 Task: Find connections with filter location Märkisches Viertel with filter topic #Bestadvicewith filter profile language German with filter current company InMobi with filter school Surendranath College with filter industry Landscaping Services with filter service category Print Design with filter keywords title Teaching Assistant
Action: Mouse moved to (547, 52)
Screenshot: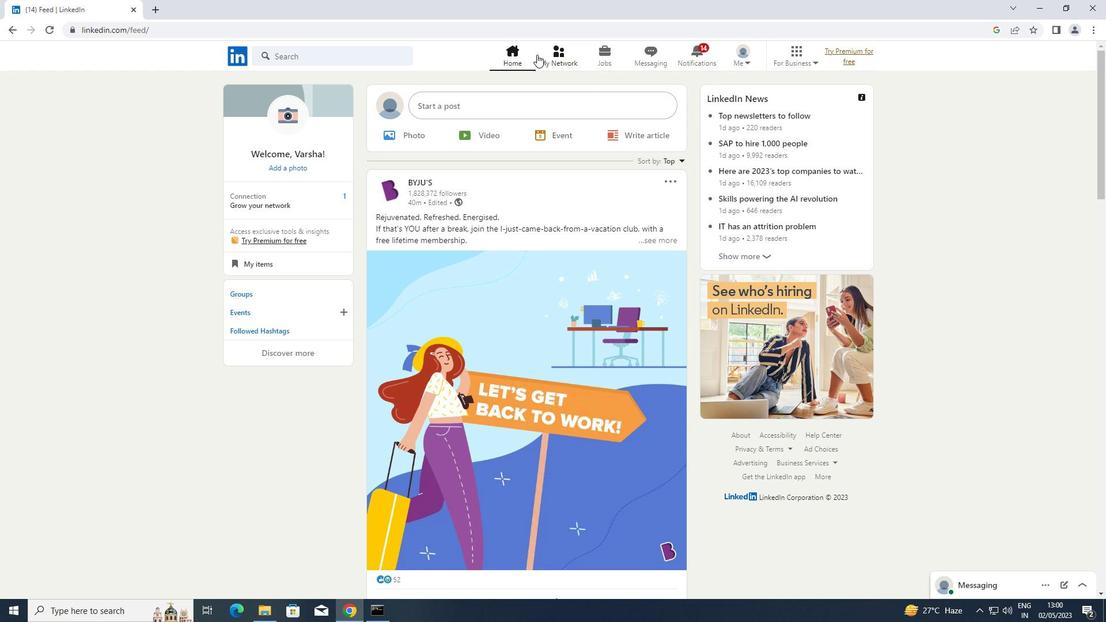 
Action: Mouse pressed left at (547, 52)
Screenshot: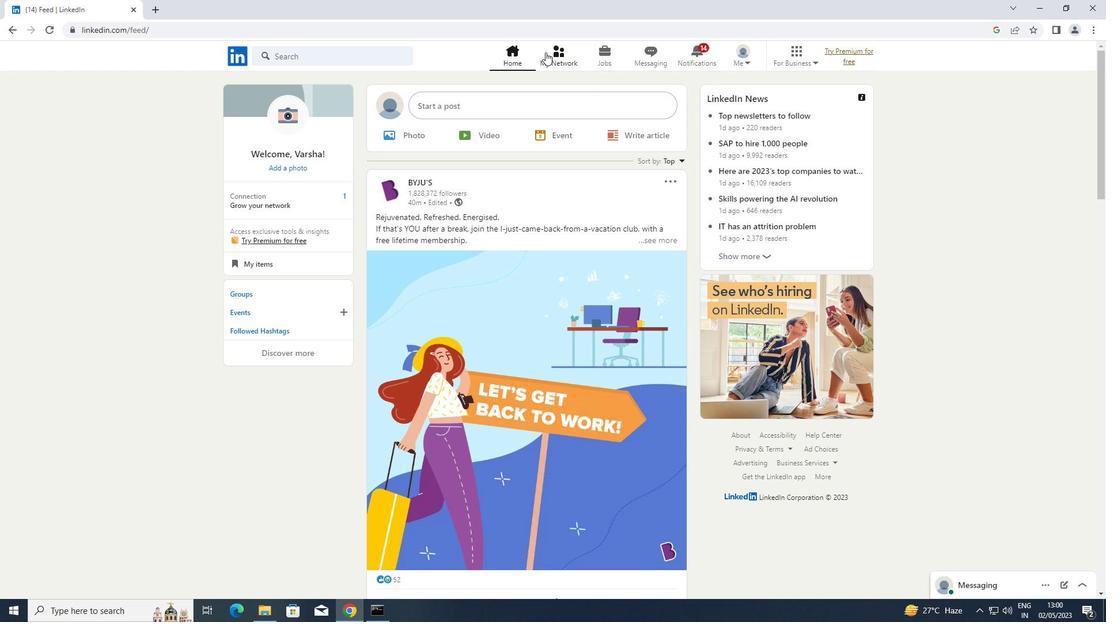 
Action: Mouse moved to (294, 123)
Screenshot: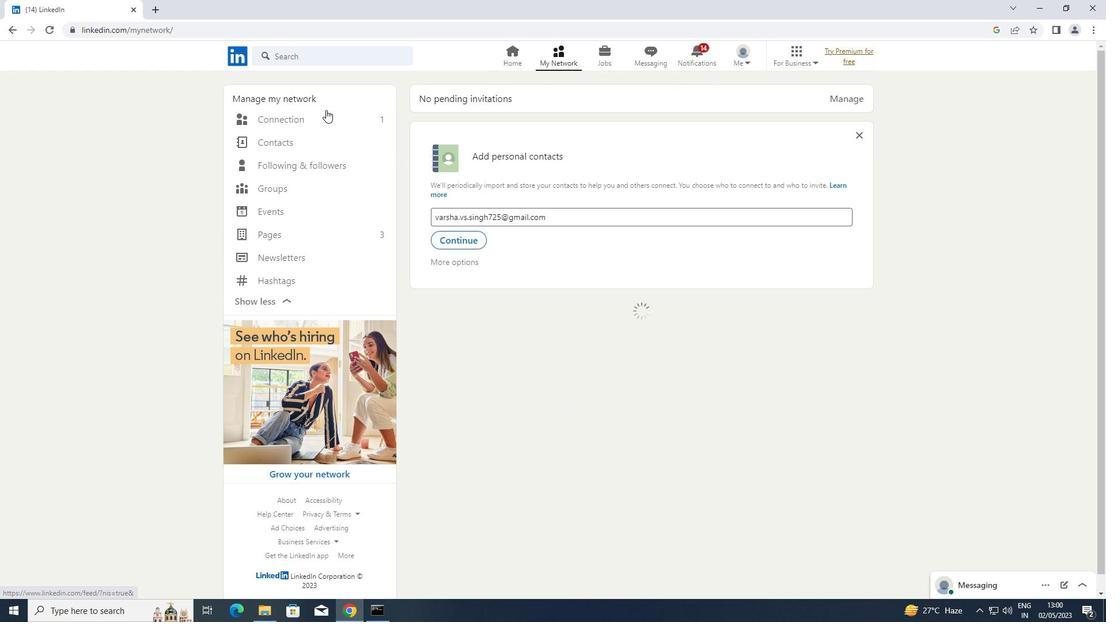 
Action: Mouse pressed left at (294, 123)
Screenshot: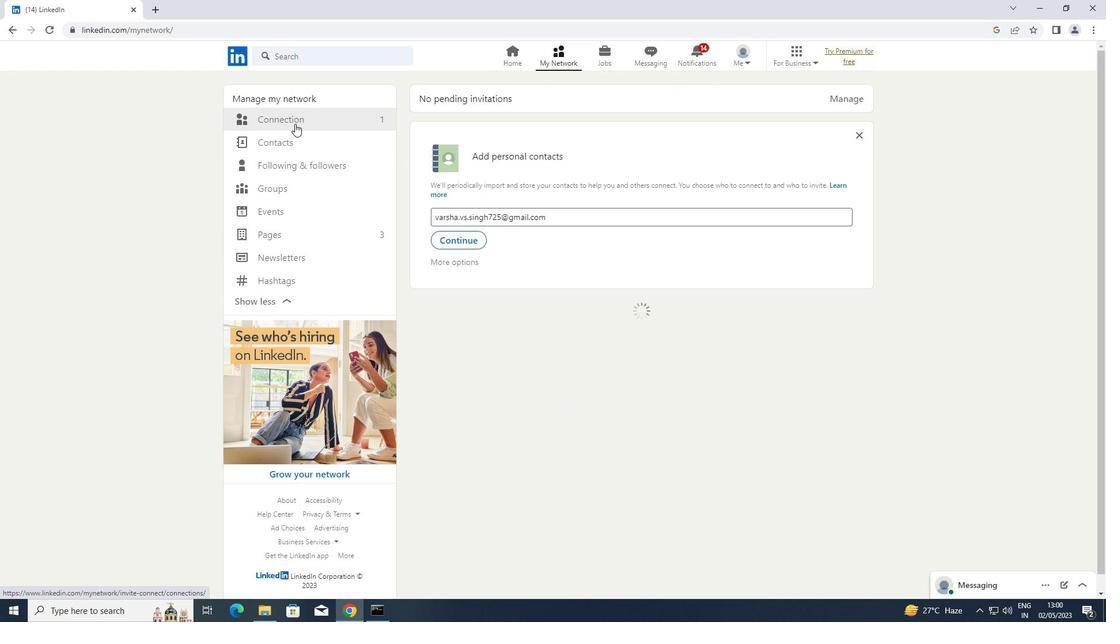 
Action: Mouse moved to (617, 111)
Screenshot: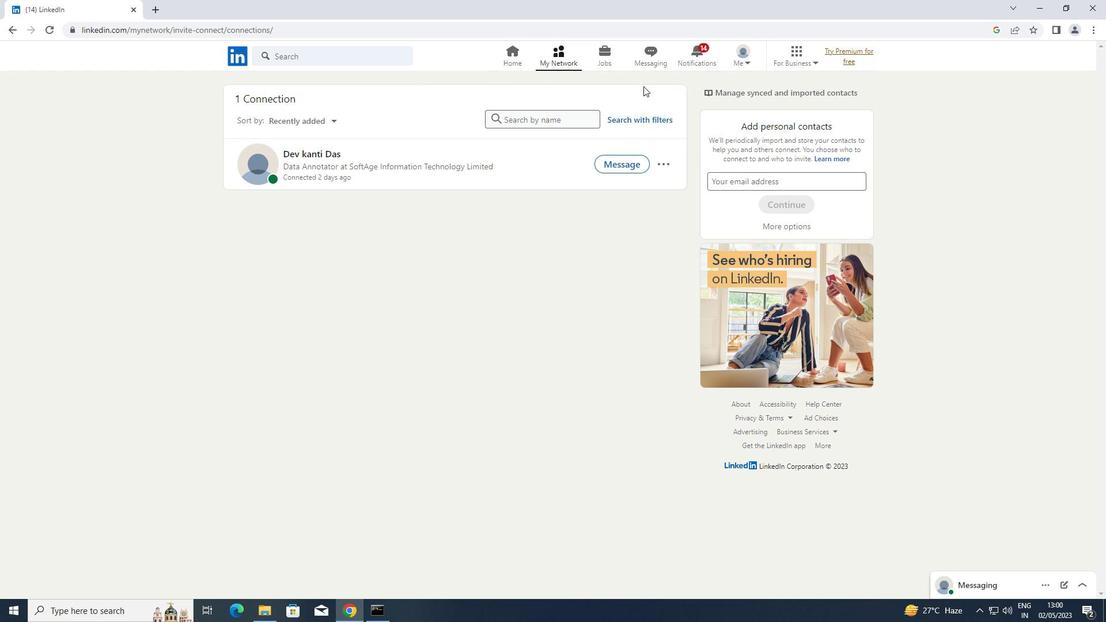 
Action: Mouse pressed left at (617, 111)
Screenshot: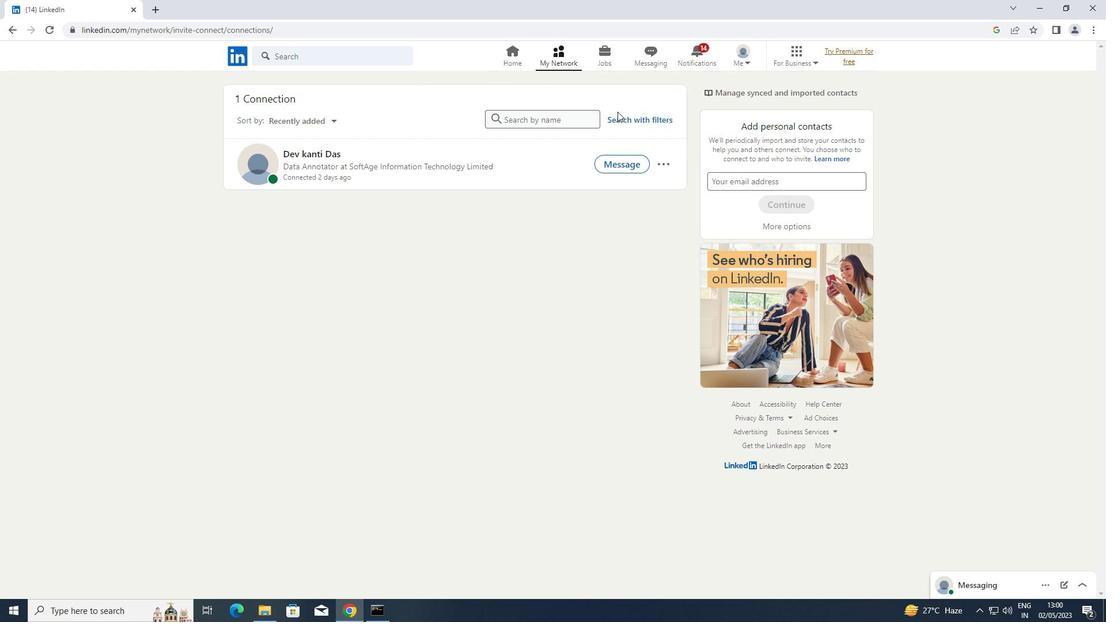
Action: Mouse moved to (620, 119)
Screenshot: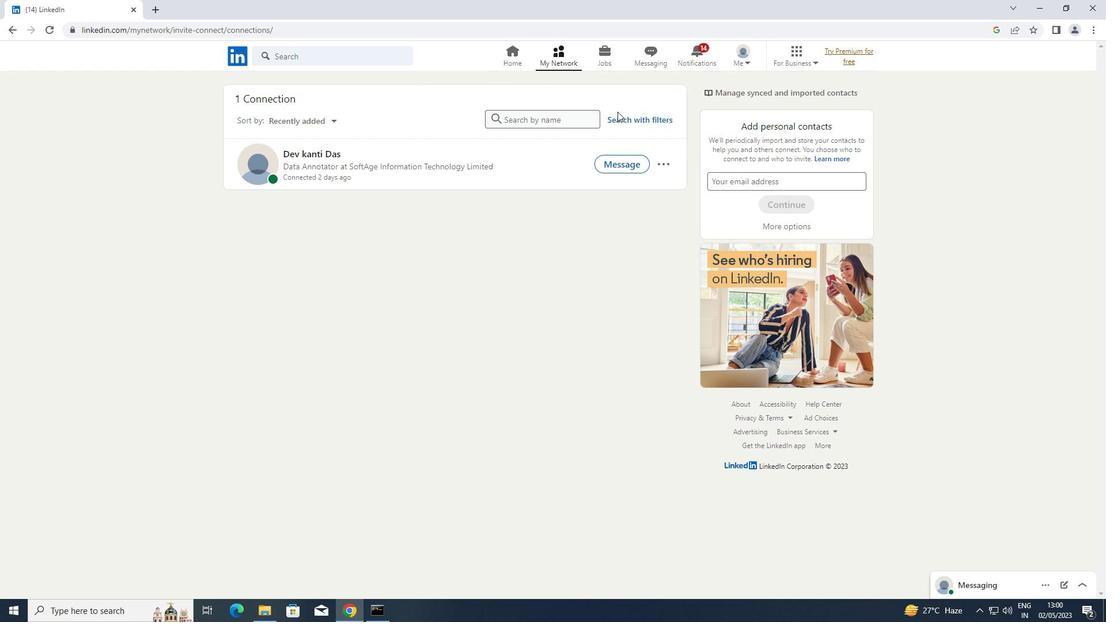 
Action: Mouse pressed left at (620, 119)
Screenshot: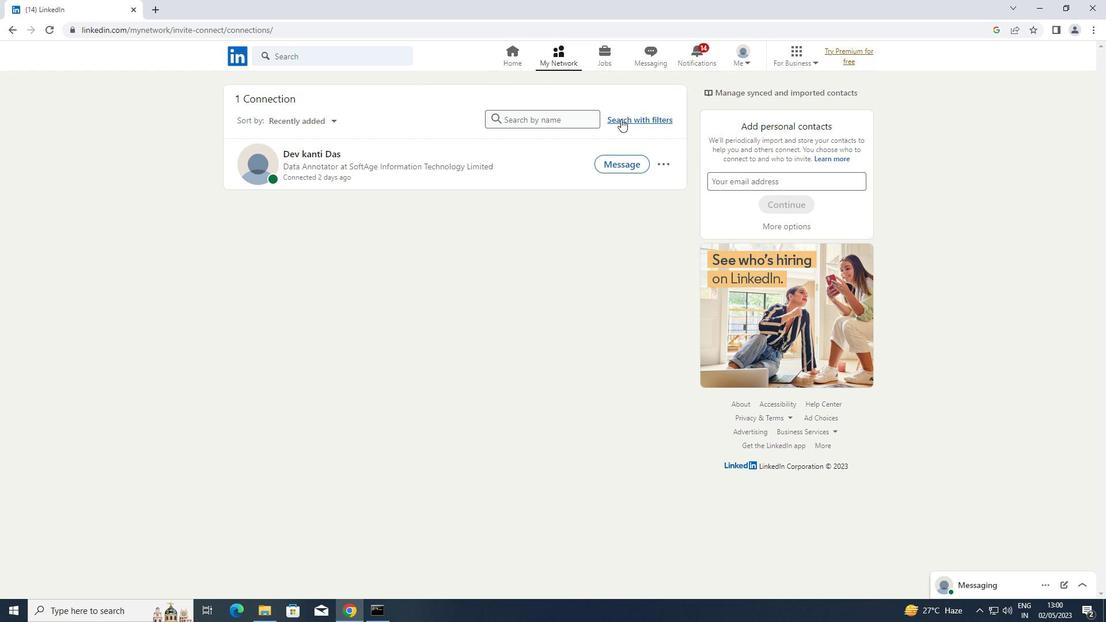 
Action: Mouse moved to (581, 85)
Screenshot: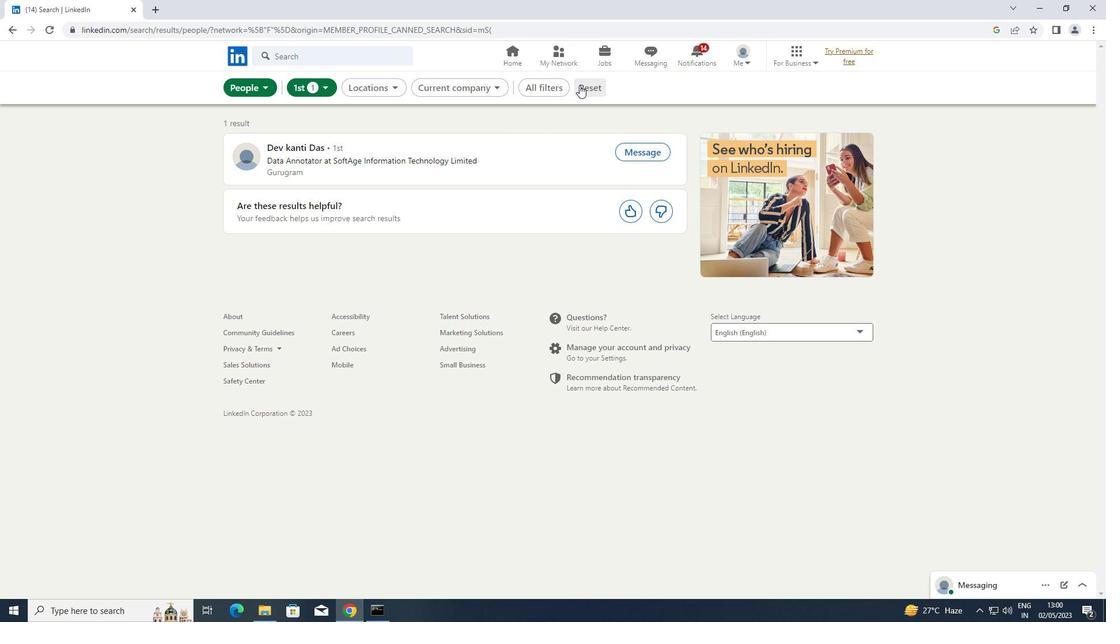 
Action: Mouse pressed left at (581, 85)
Screenshot: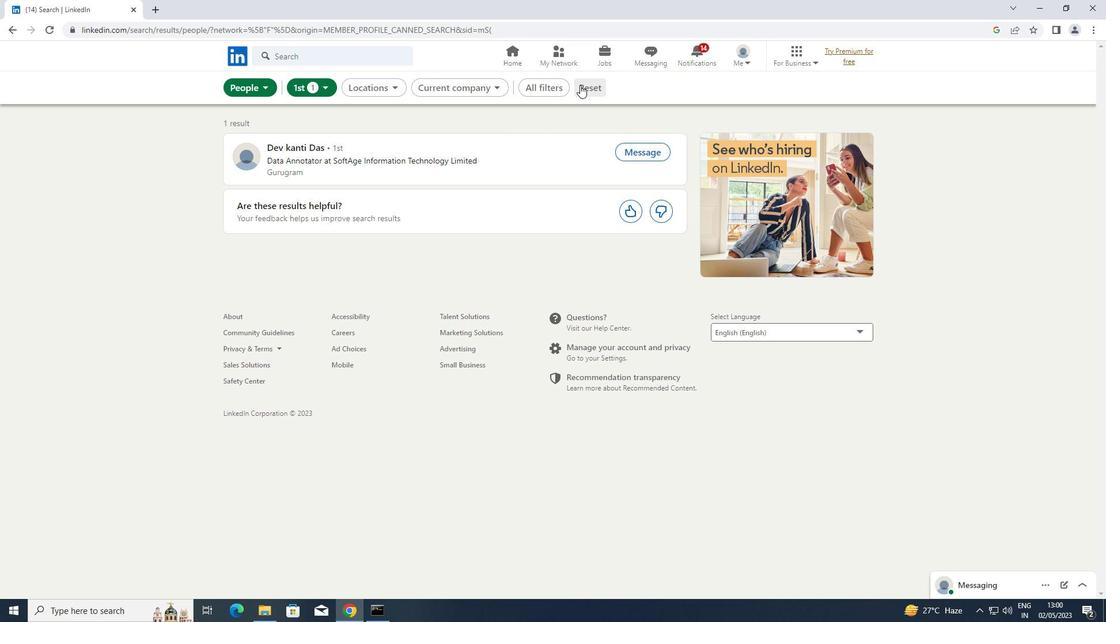 
Action: Mouse moved to (576, 86)
Screenshot: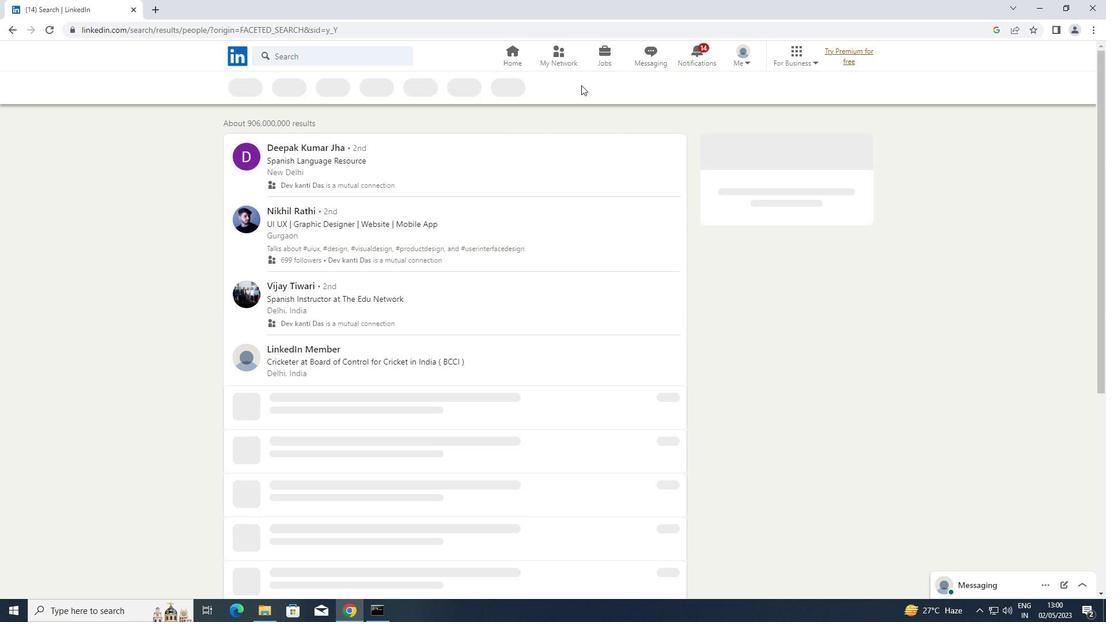 
Action: Mouse pressed left at (576, 86)
Screenshot: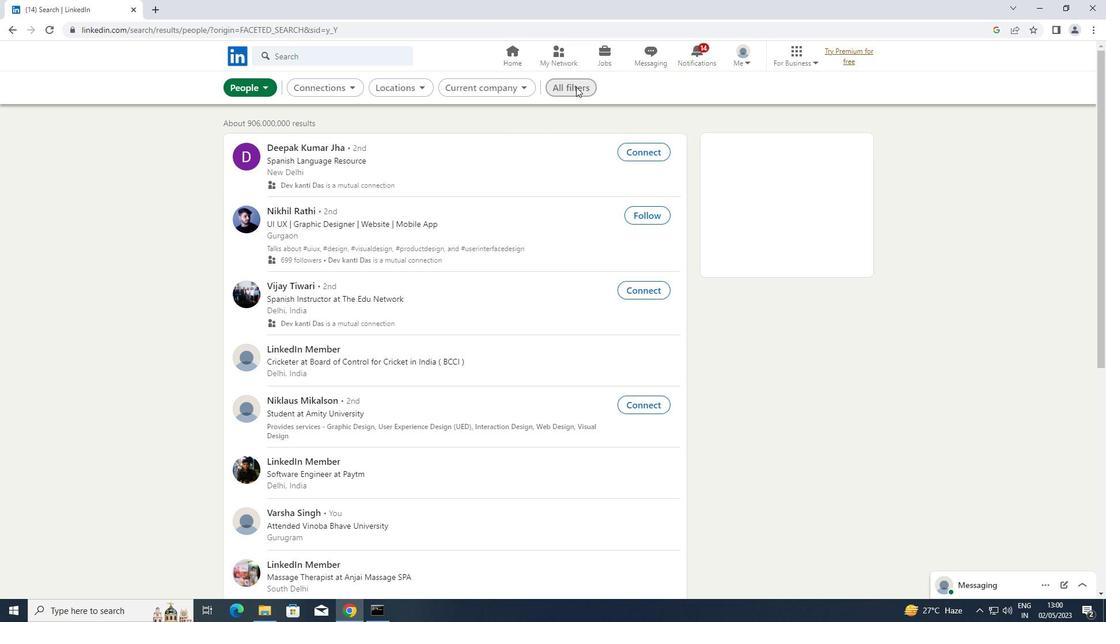 
Action: Mouse moved to (803, 192)
Screenshot: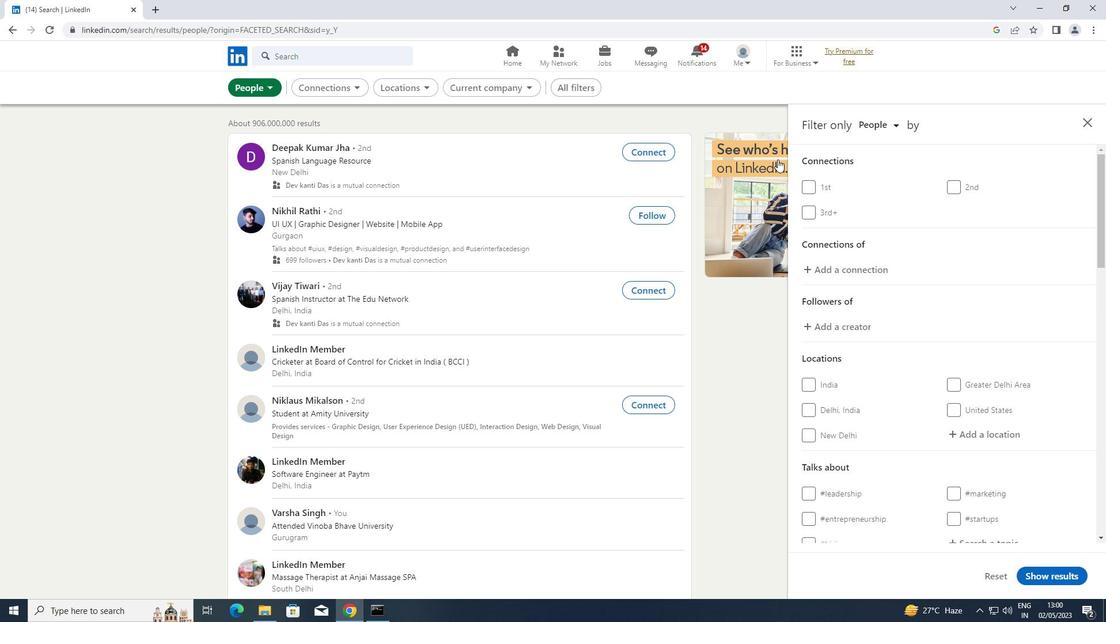
Action: Mouse scrolled (803, 192) with delta (0, 0)
Screenshot: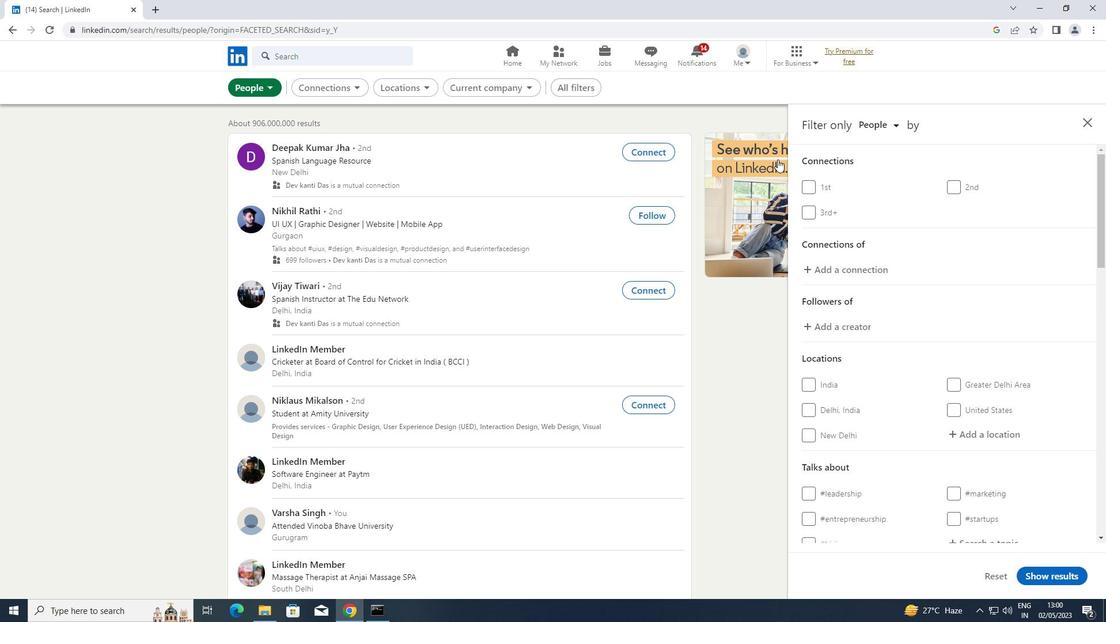 
Action: Mouse moved to (807, 200)
Screenshot: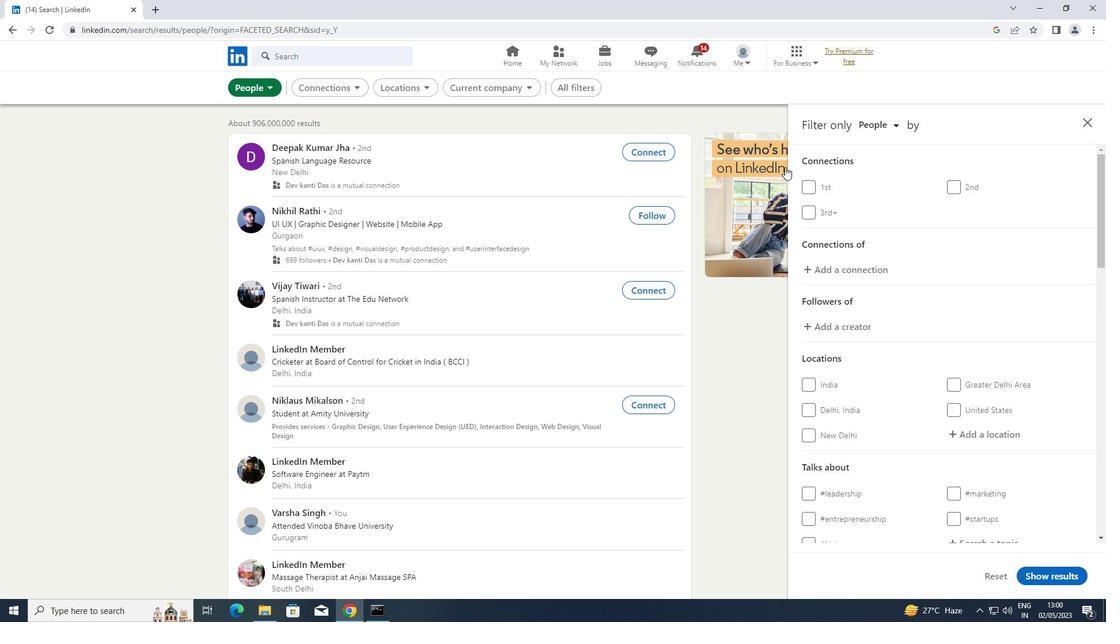 
Action: Mouse scrolled (807, 199) with delta (0, 0)
Screenshot: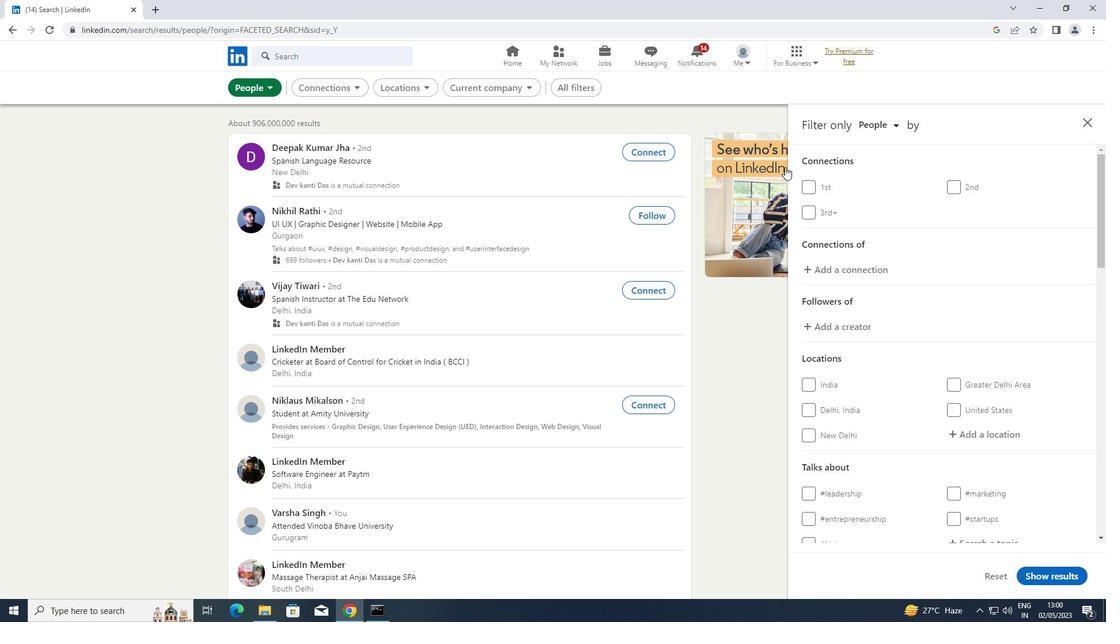 
Action: Mouse scrolled (807, 199) with delta (0, 0)
Screenshot: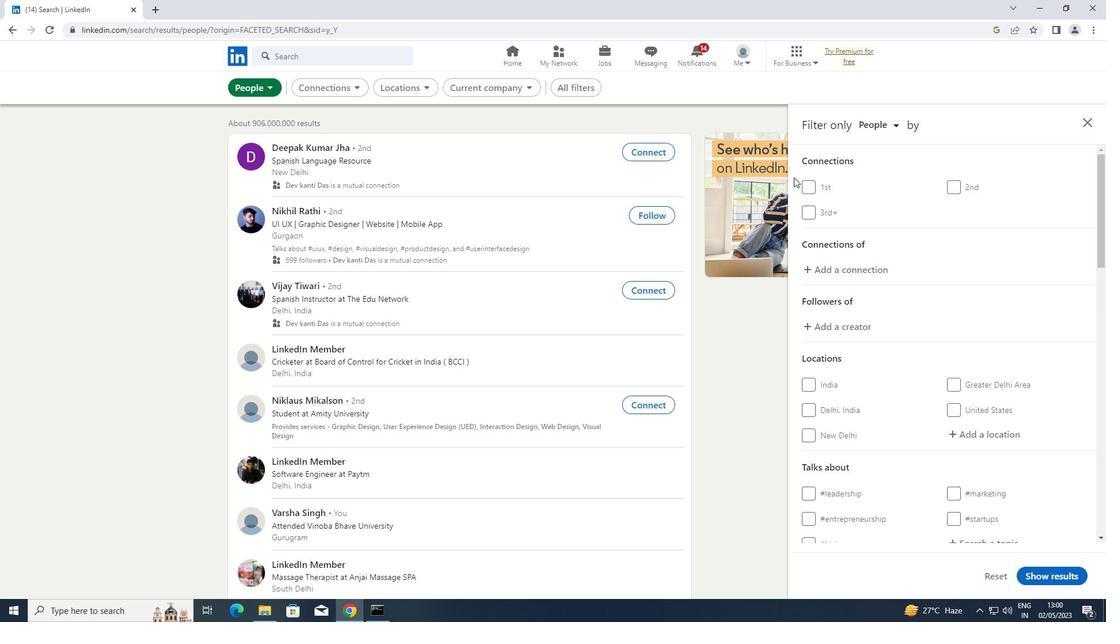 
Action: Mouse moved to (969, 259)
Screenshot: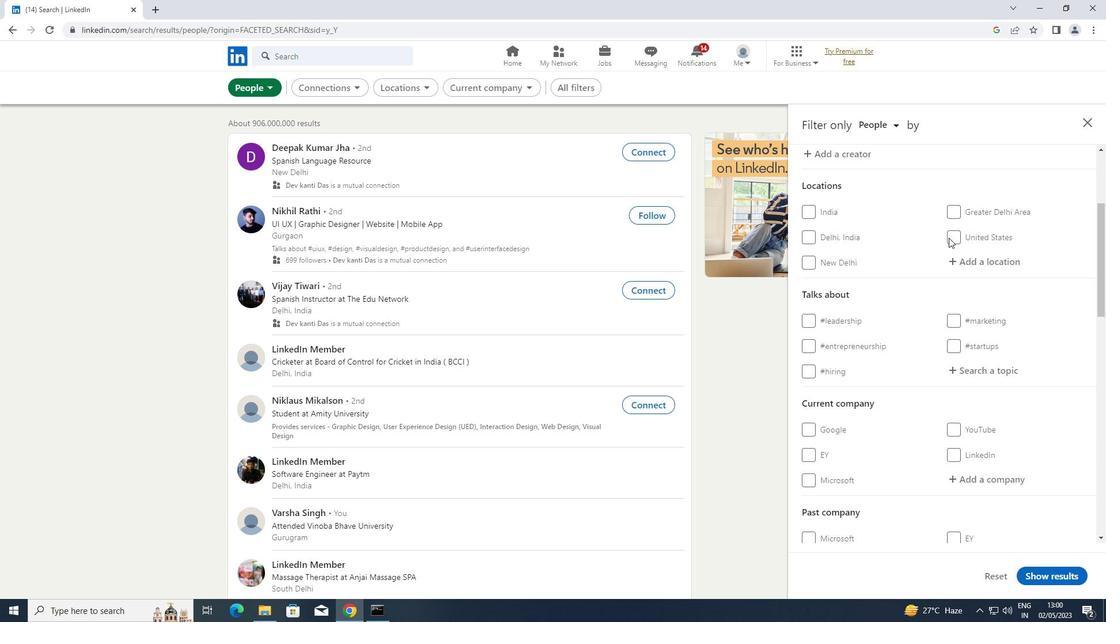 
Action: Mouse pressed left at (969, 259)
Screenshot: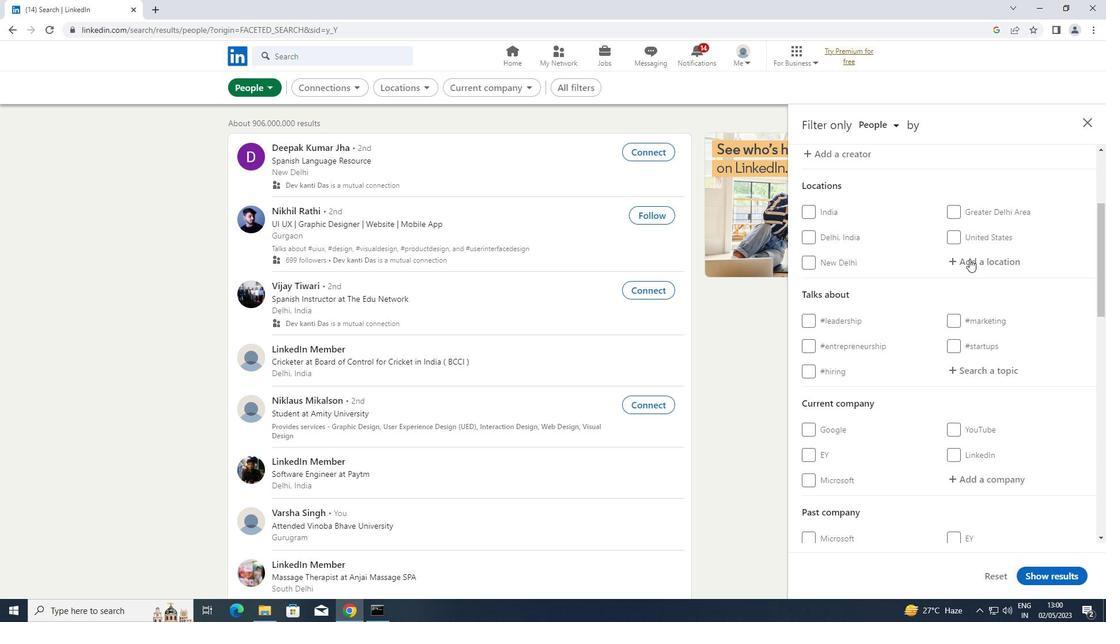 
Action: Key pressed <Key.shift>MARKISCHES<Key.space><Key.shift>VIERTEL
Screenshot: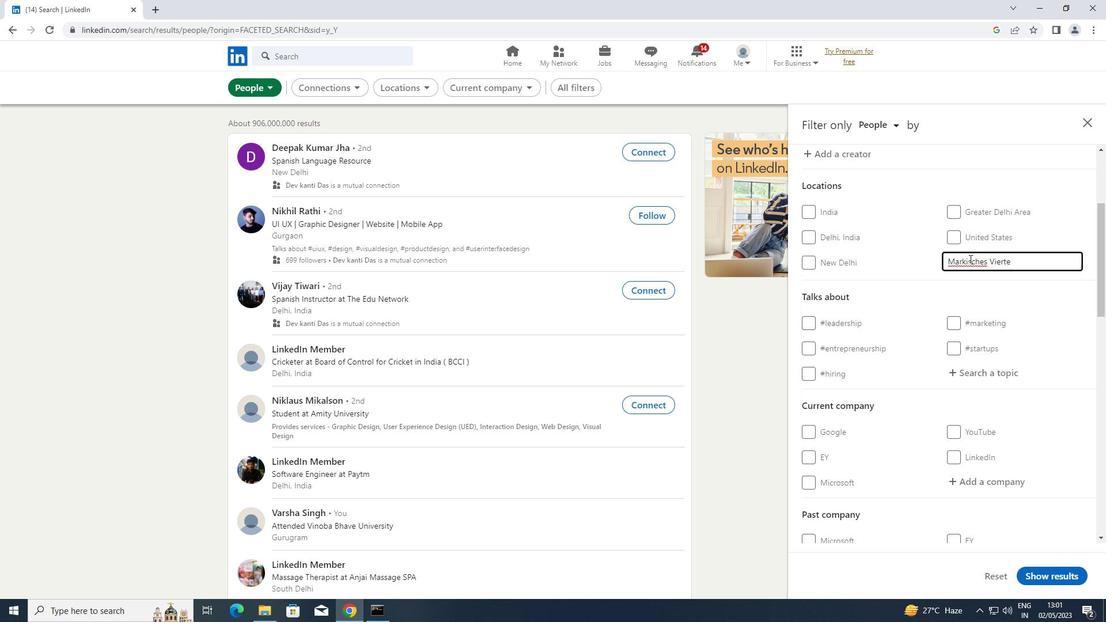 
Action: Mouse scrolled (969, 258) with delta (0, 0)
Screenshot: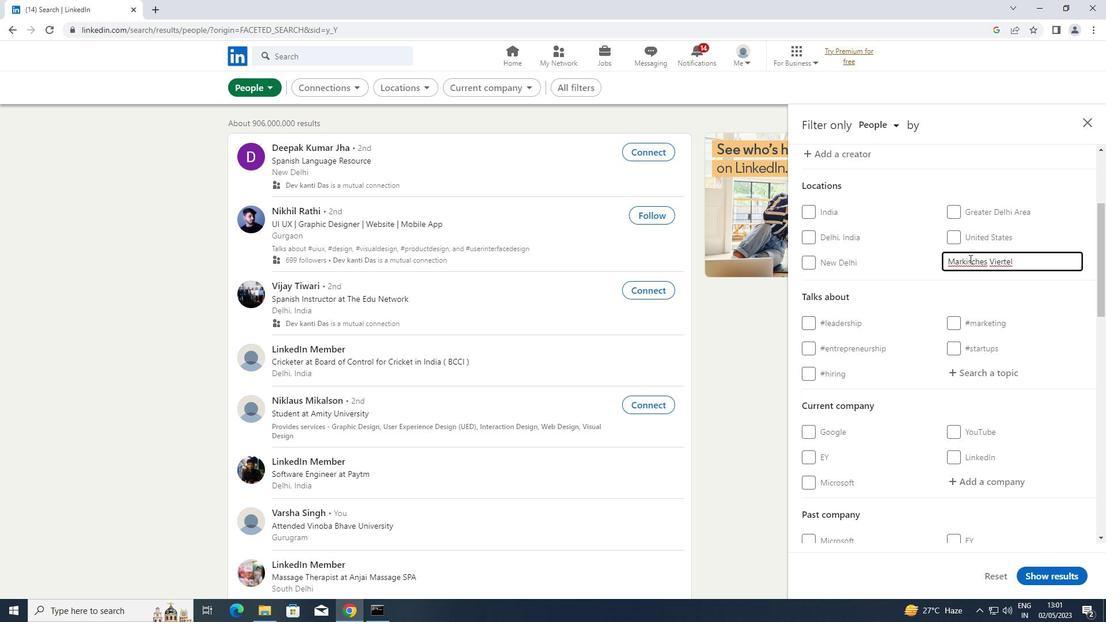
Action: Mouse moved to (996, 311)
Screenshot: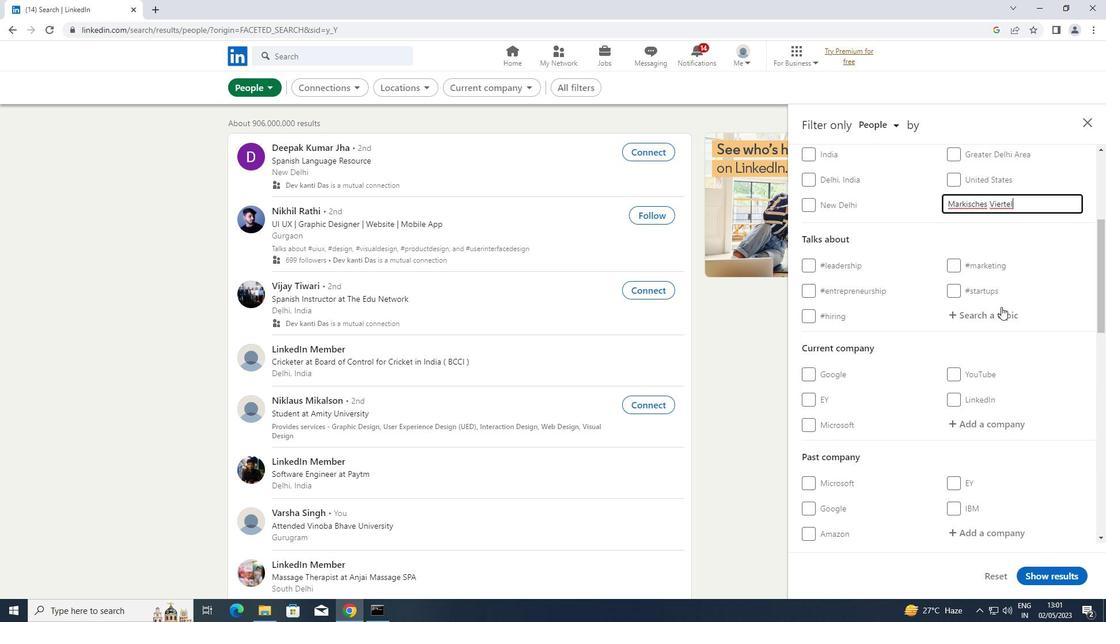 
Action: Mouse pressed left at (996, 311)
Screenshot: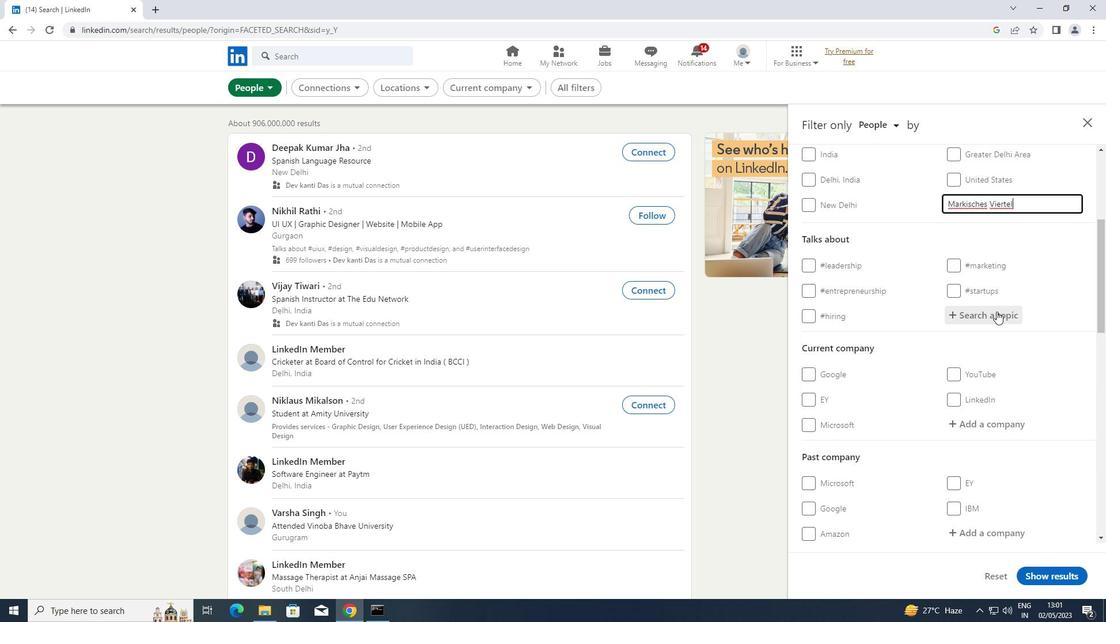 
Action: Key pressed <Key.shift>BESTADVI
Screenshot: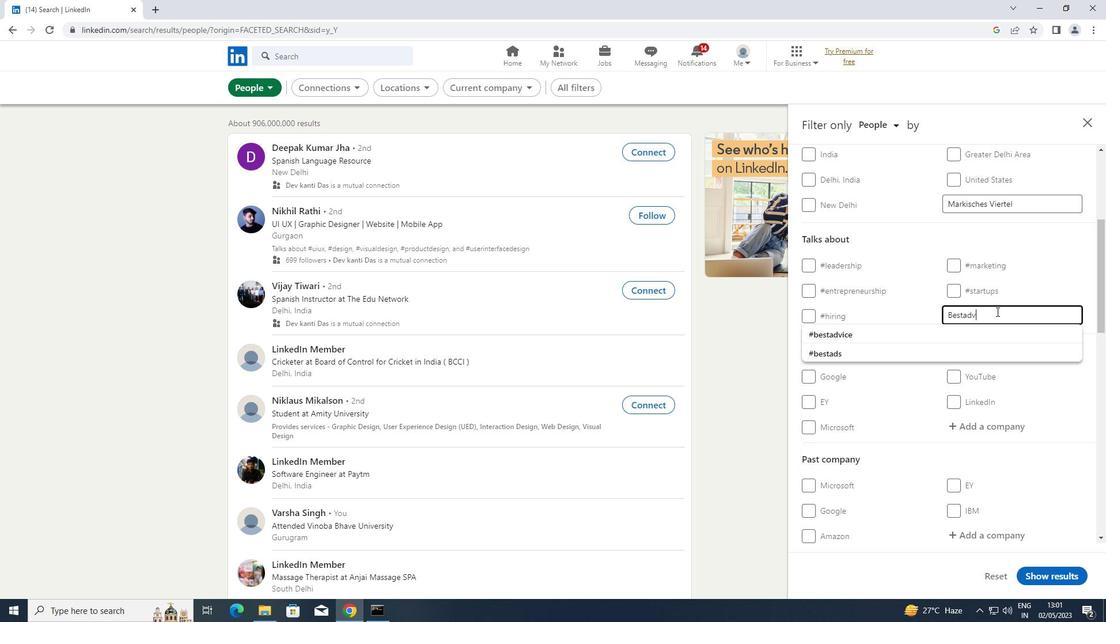 
Action: Mouse moved to (823, 327)
Screenshot: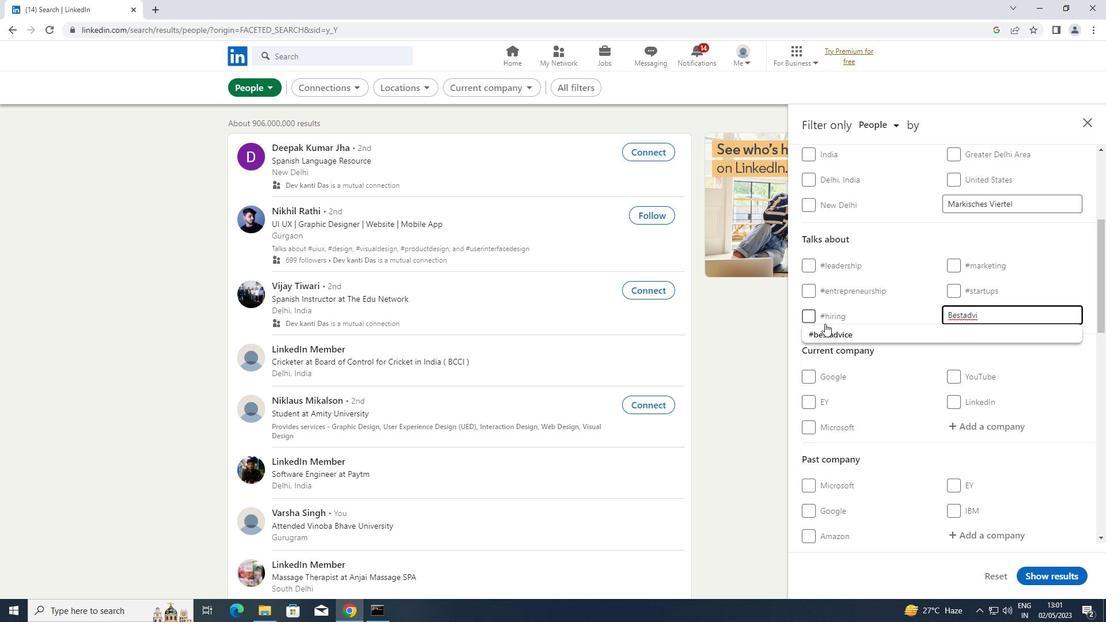 
Action: Mouse pressed left at (823, 327)
Screenshot: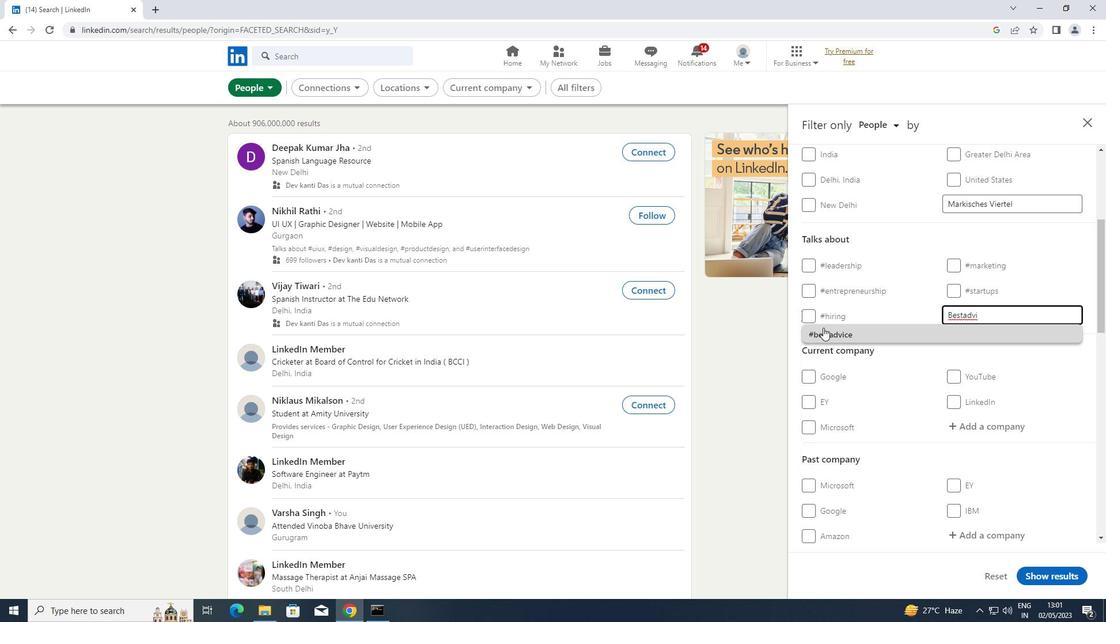 
Action: Mouse scrolled (823, 327) with delta (0, 0)
Screenshot: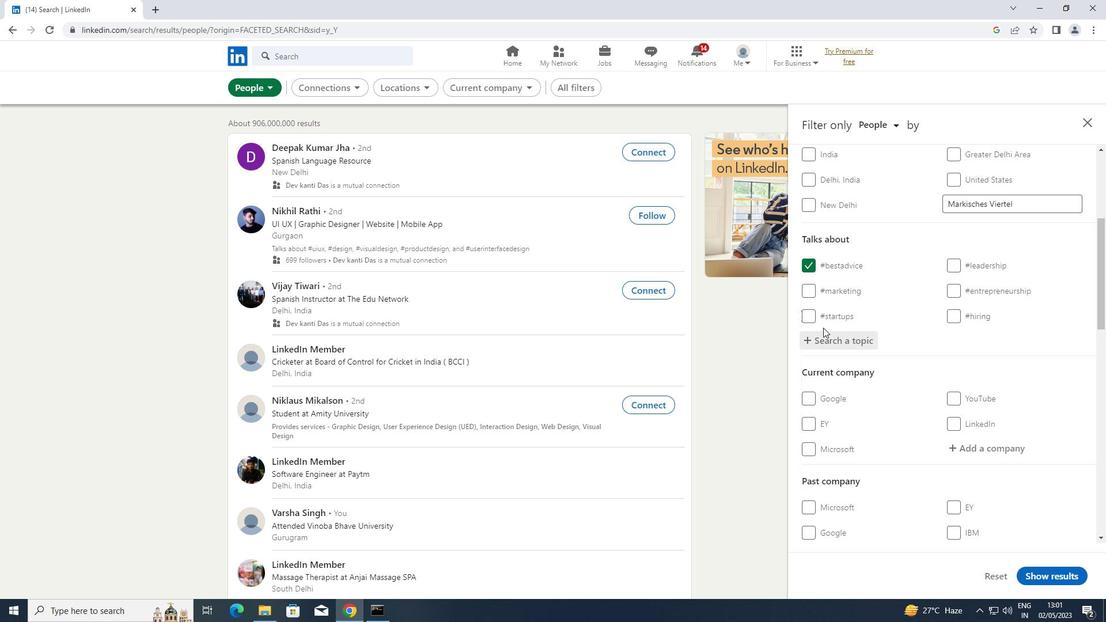 
Action: Mouse scrolled (823, 327) with delta (0, 0)
Screenshot: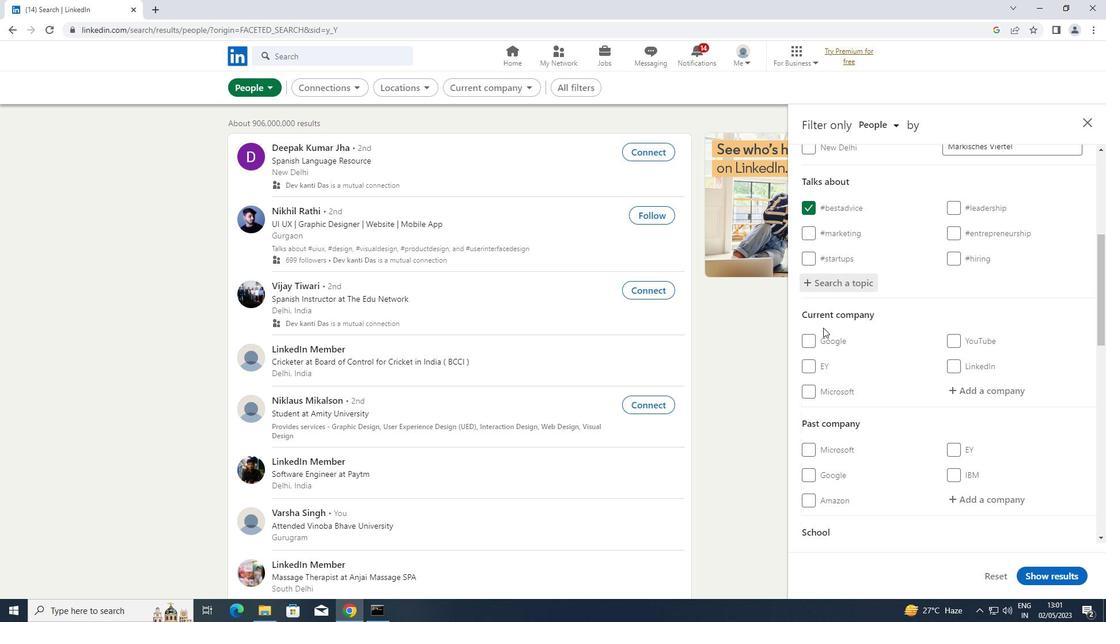 
Action: Mouse scrolled (823, 327) with delta (0, 0)
Screenshot: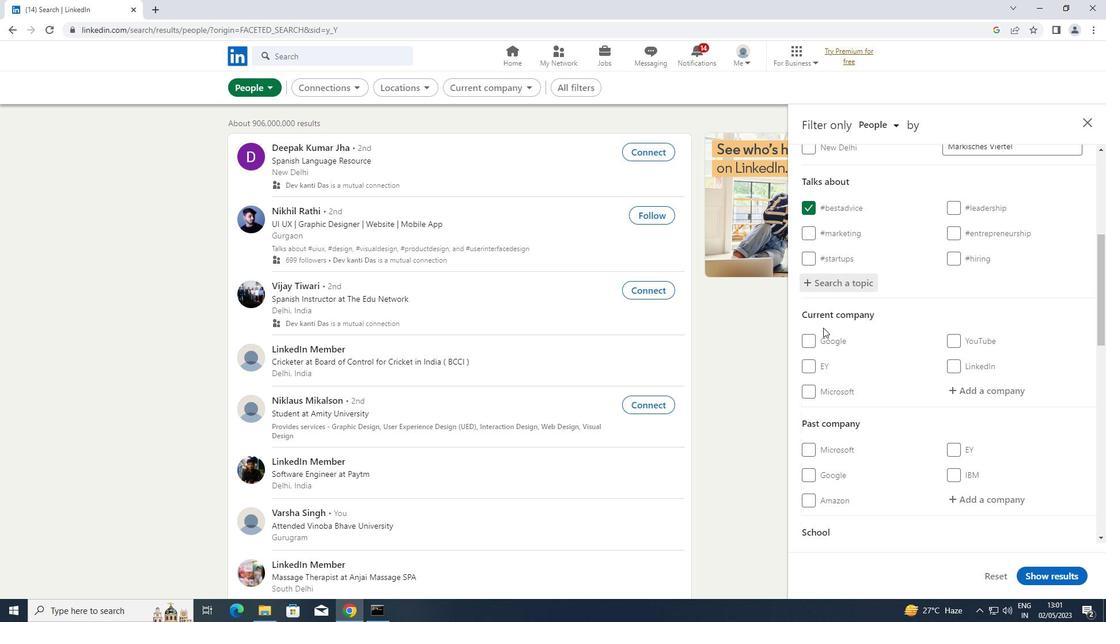 
Action: Mouse scrolled (823, 327) with delta (0, 0)
Screenshot: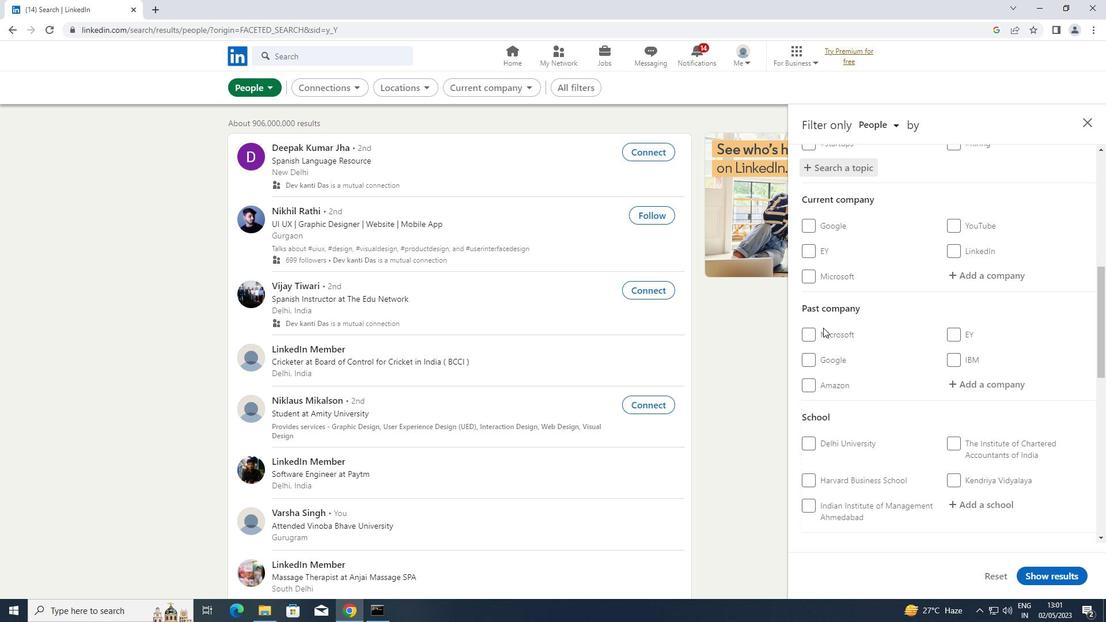 
Action: Mouse scrolled (823, 327) with delta (0, 0)
Screenshot: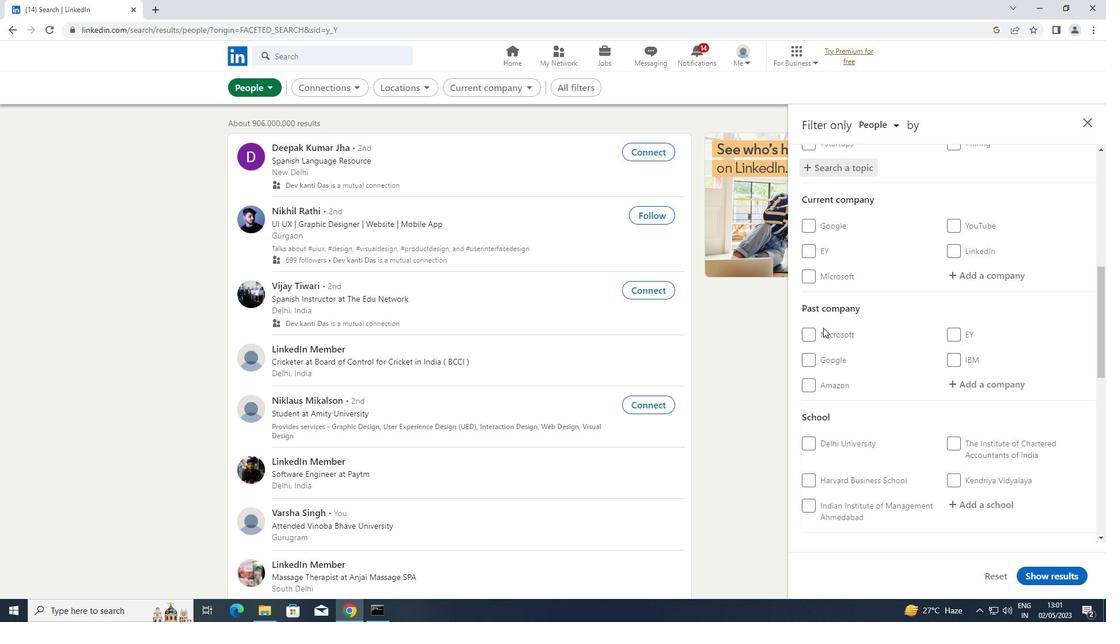 
Action: Mouse scrolled (823, 327) with delta (0, 0)
Screenshot: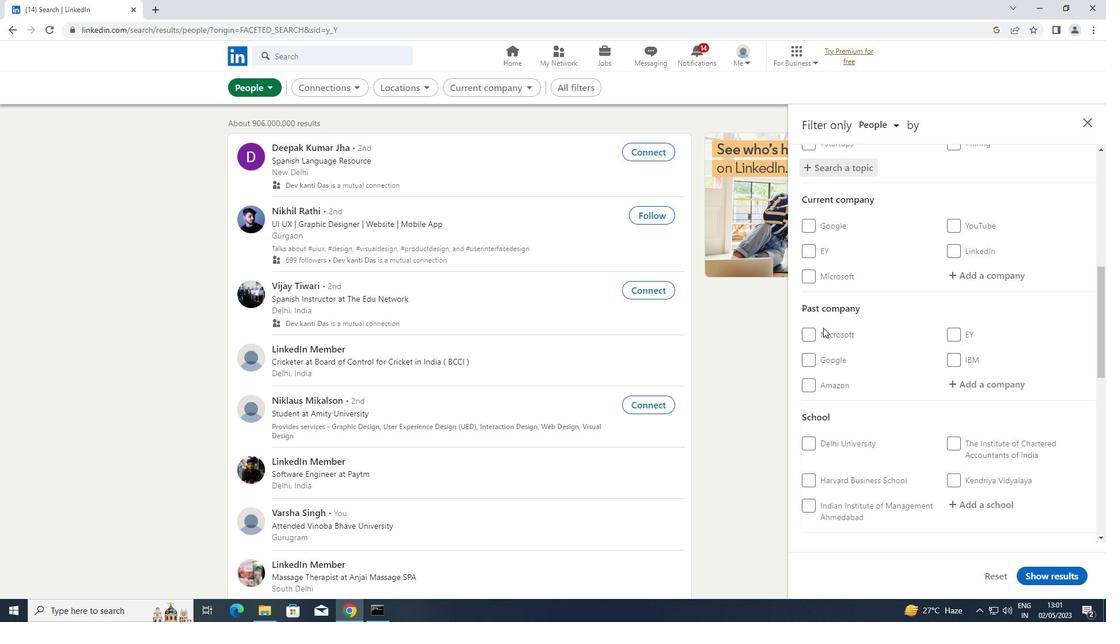 
Action: Mouse scrolled (823, 327) with delta (0, 0)
Screenshot: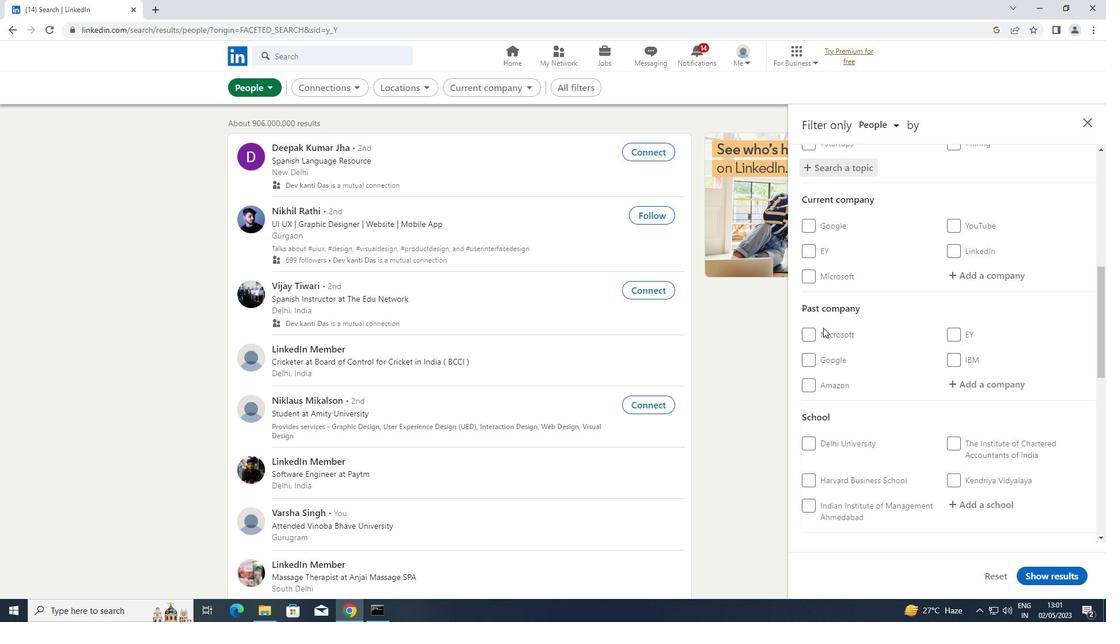 
Action: Mouse moved to (805, 527)
Screenshot: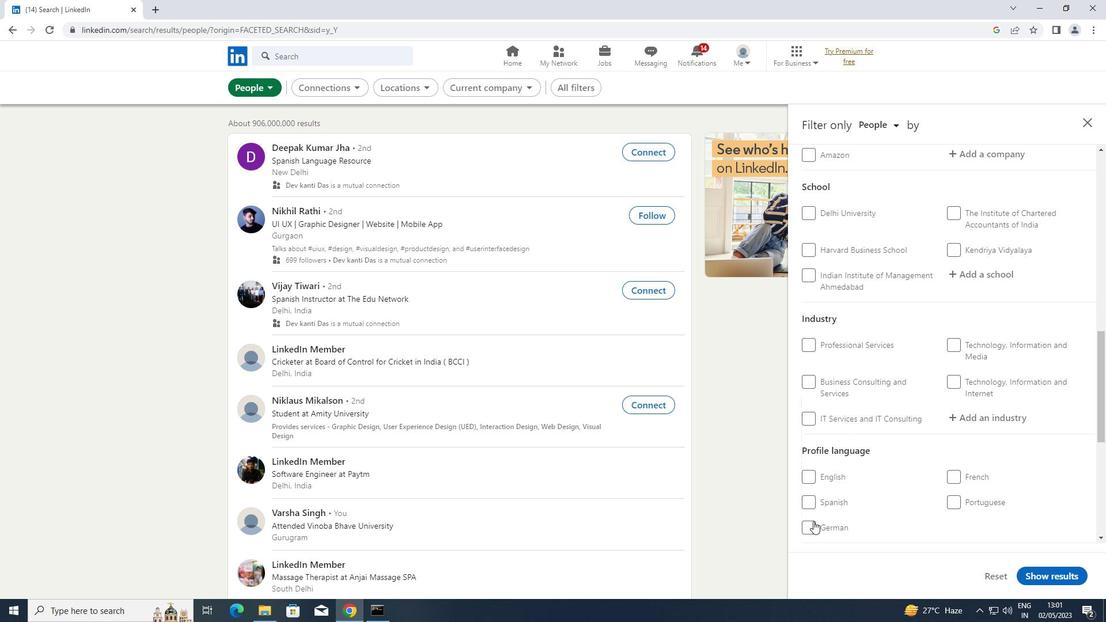 
Action: Mouse pressed left at (805, 527)
Screenshot: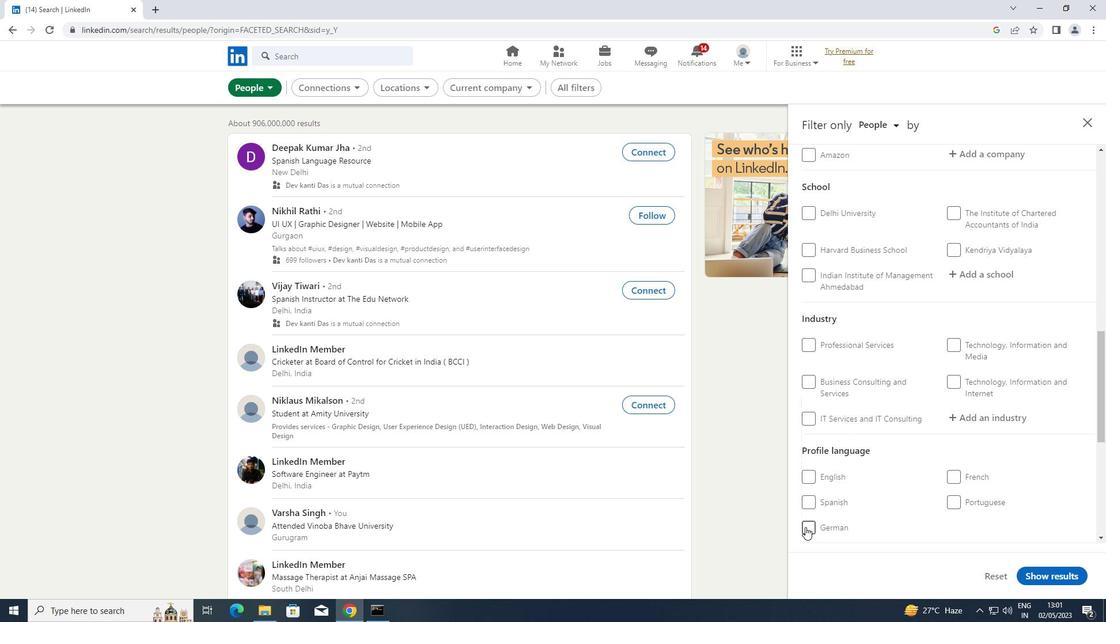 
Action: Mouse moved to (845, 440)
Screenshot: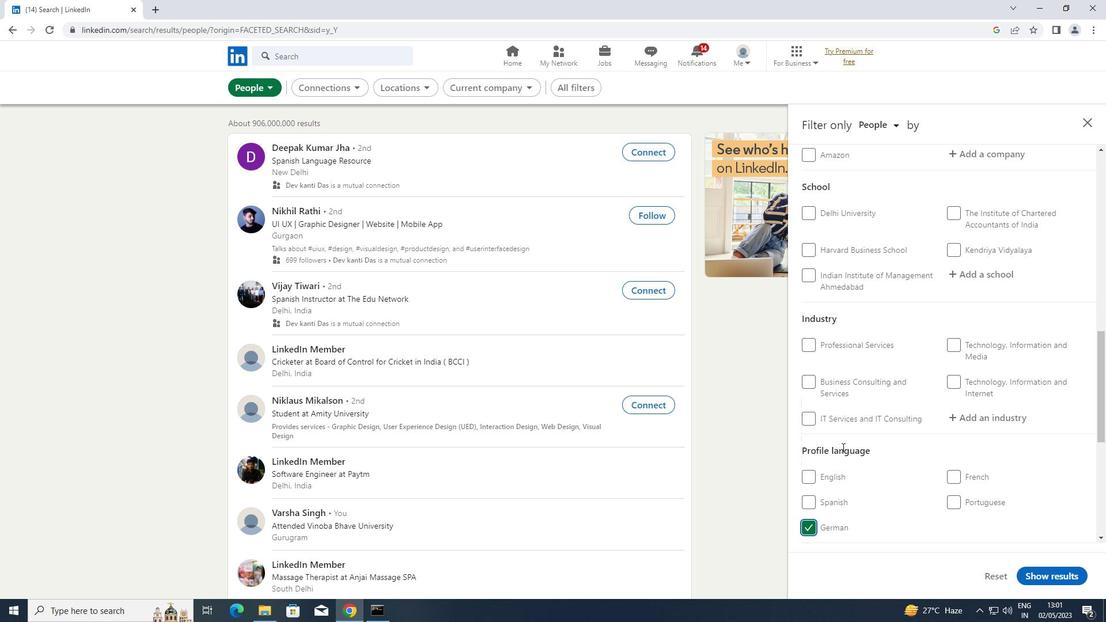
Action: Mouse scrolled (845, 441) with delta (0, 0)
Screenshot: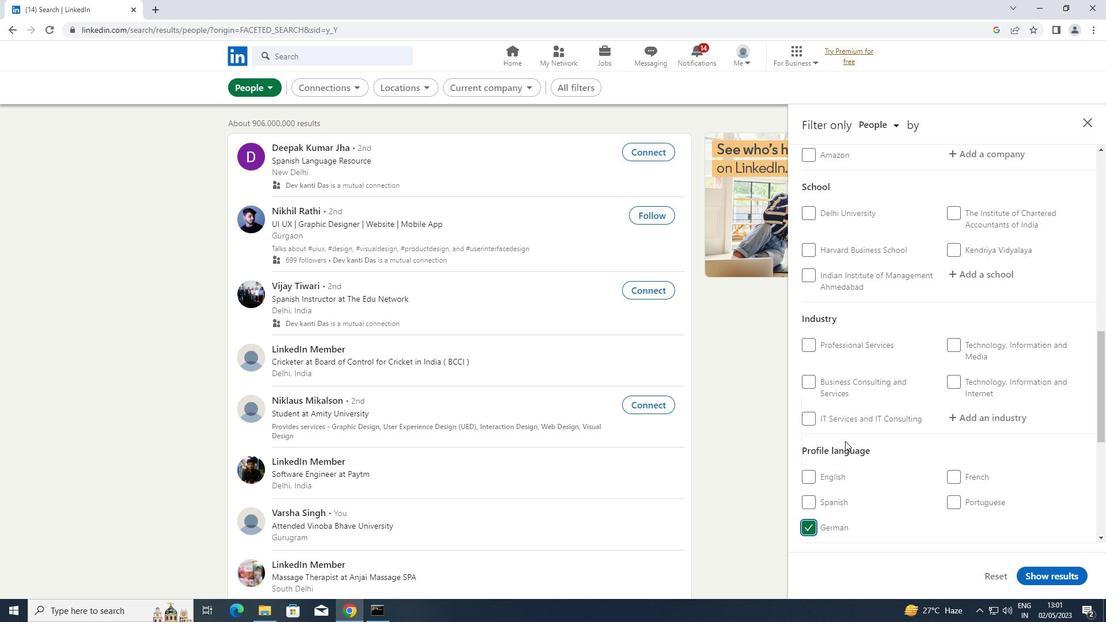 
Action: Mouse scrolled (845, 441) with delta (0, 0)
Screenshot: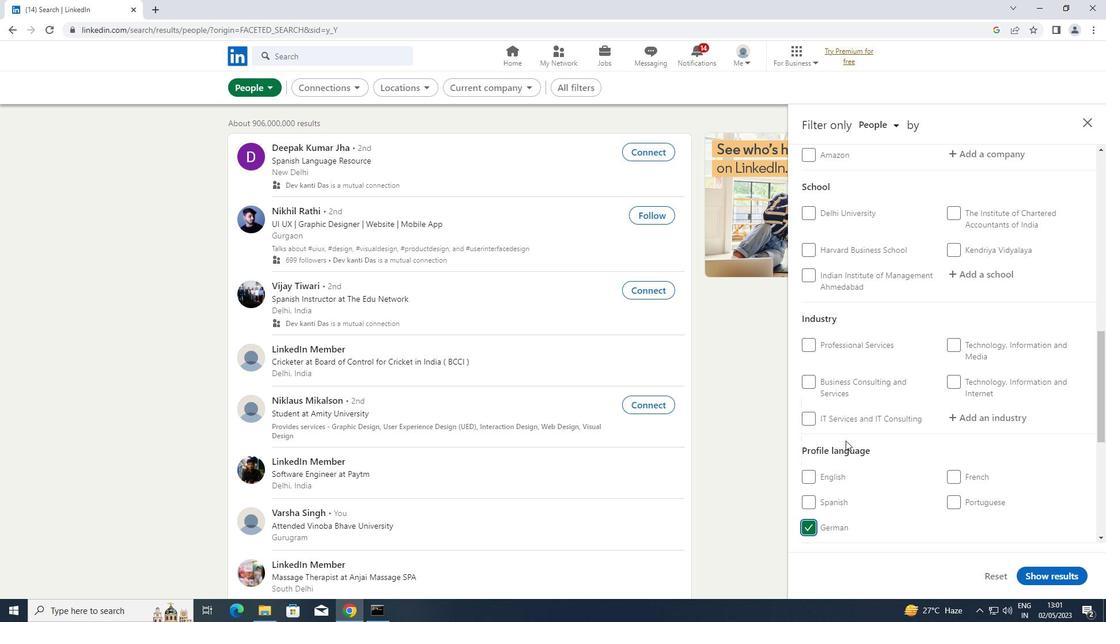 
Action: Mouse moved to (845, 439)
Screenshot: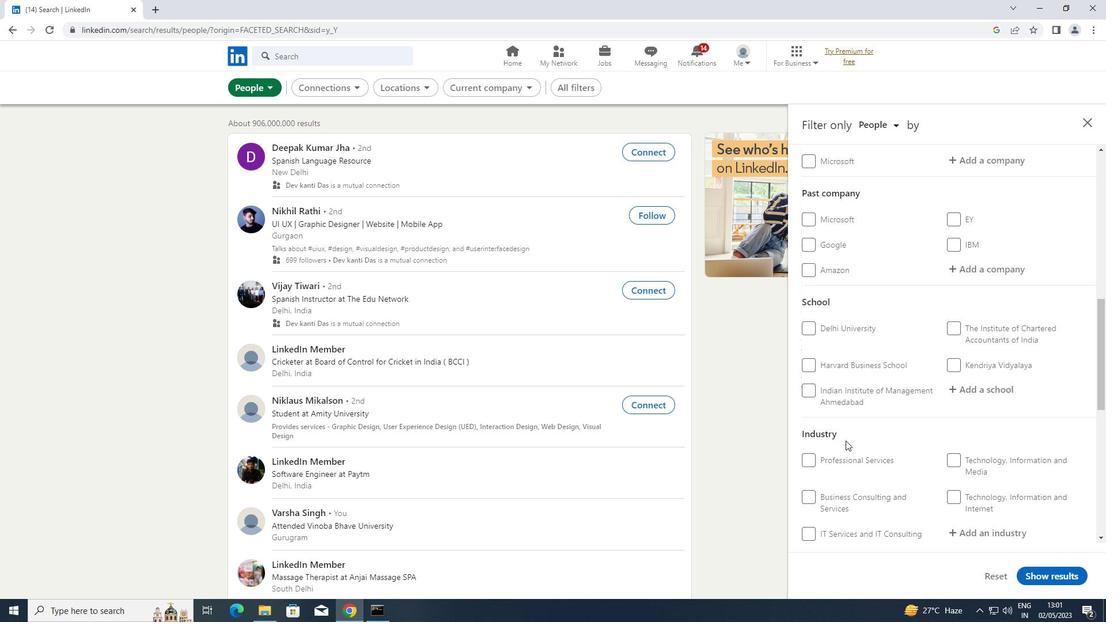 
Action: Mouse scrolled (845, 440) with delta (0, 0)
Screenshot: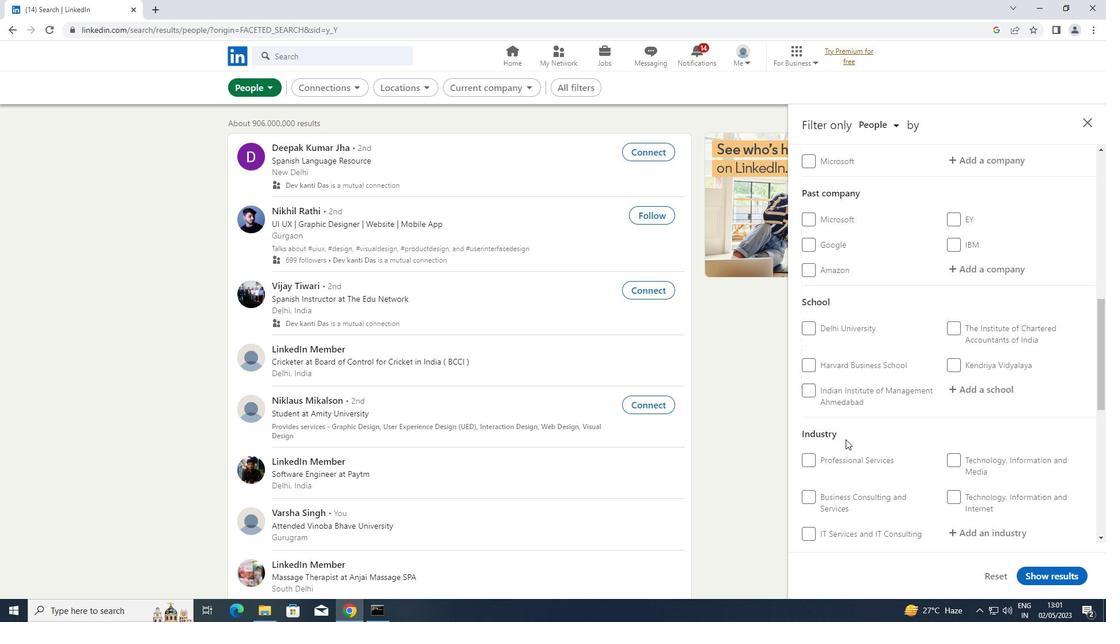 
Action: Mouse scrolled (845, 440) with delta (0, 0)
Screenshot: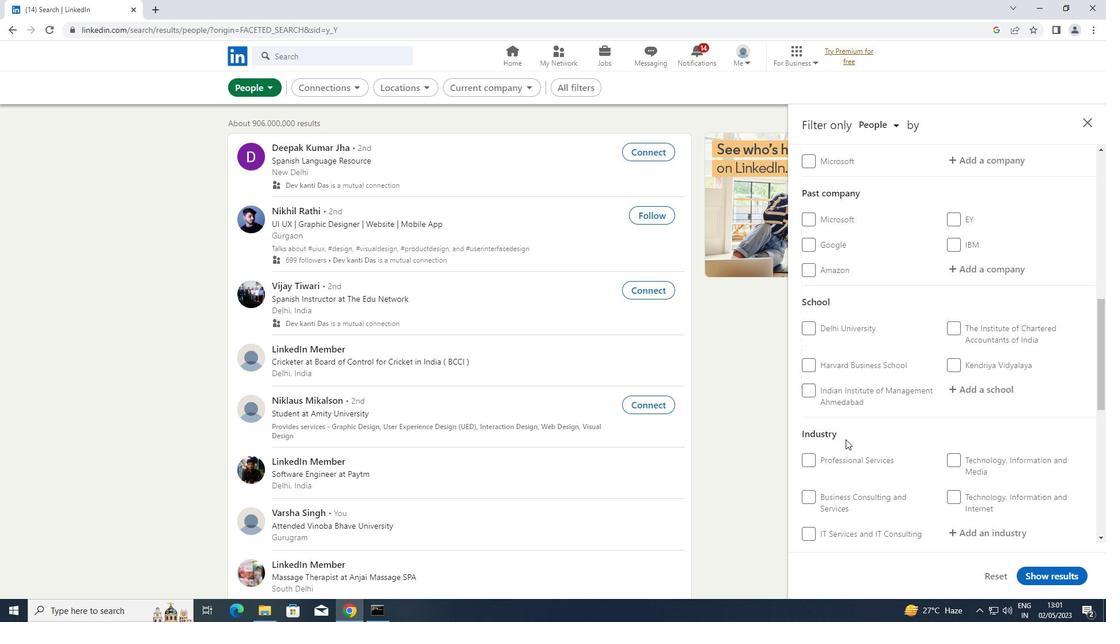 
Action: Mouse moved to (1000, 277)
Screenshot: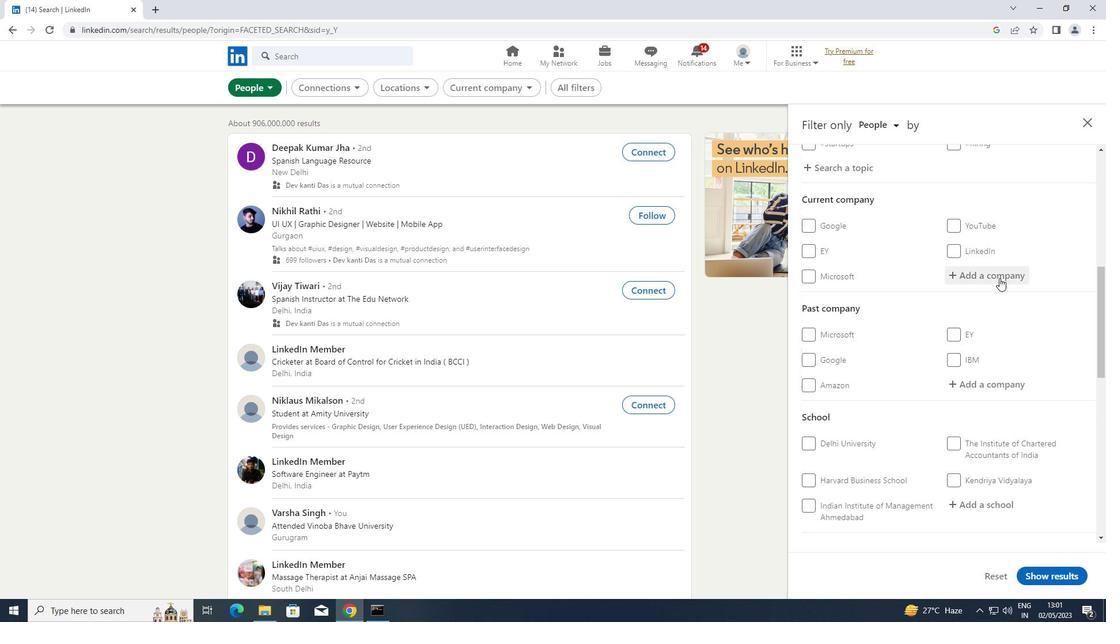 
Action: Mouse pressed left at (1000, 277)
Screenshot: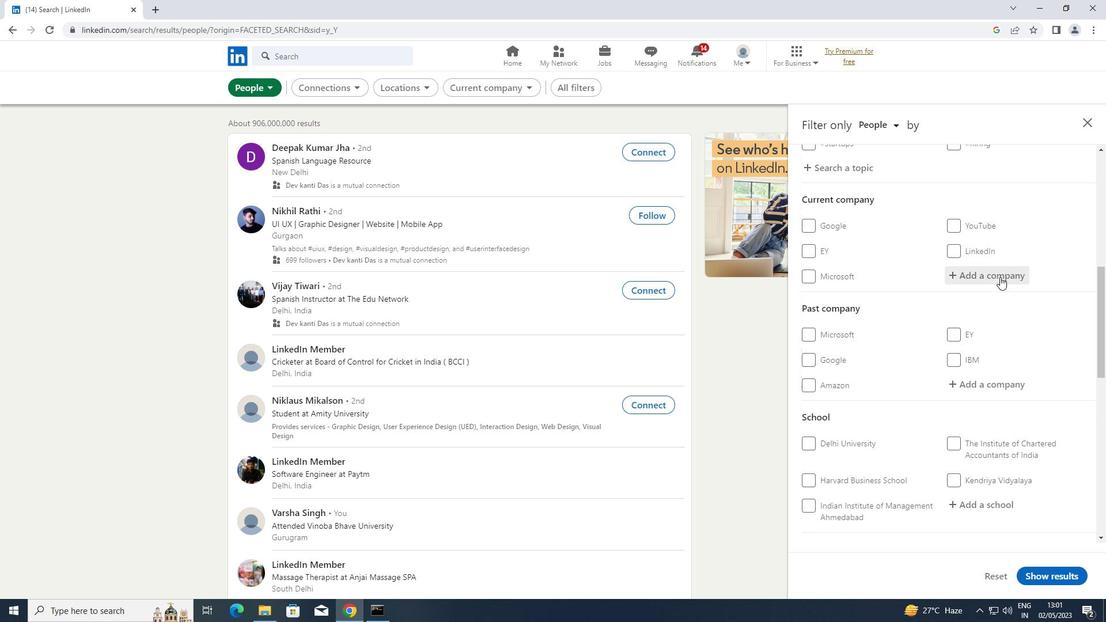 
Action: Key pressed <Key.shift><Key.shift><Key.shift><Key.shift><Key.shift>IN<Key.shift>MOBI
Screenshot: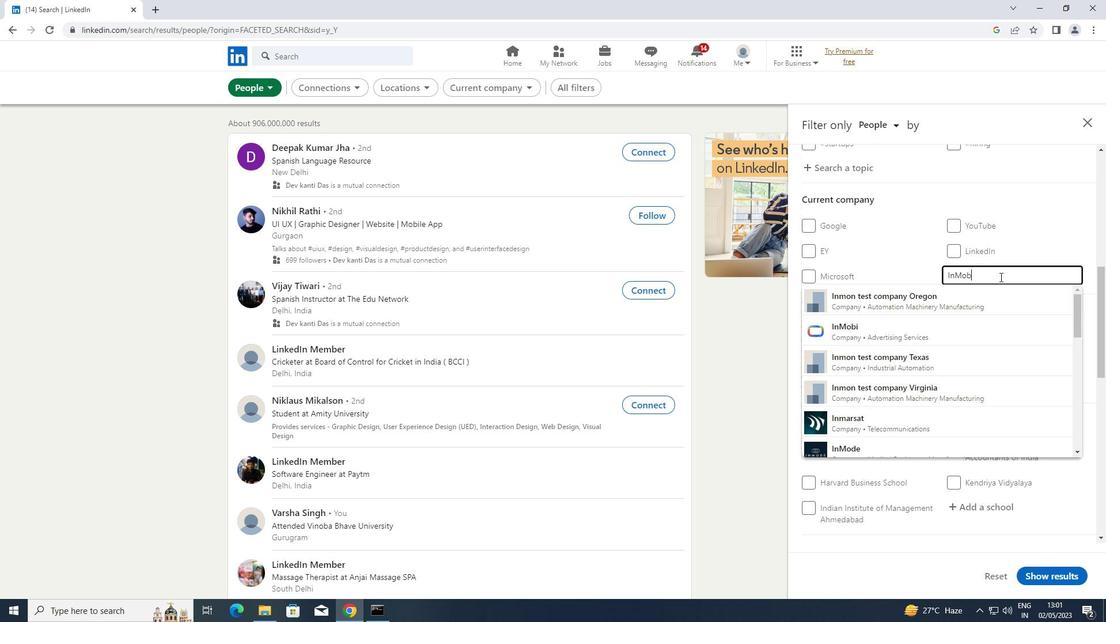 
Action: Mouse moved to (869, 292)
Screenshot: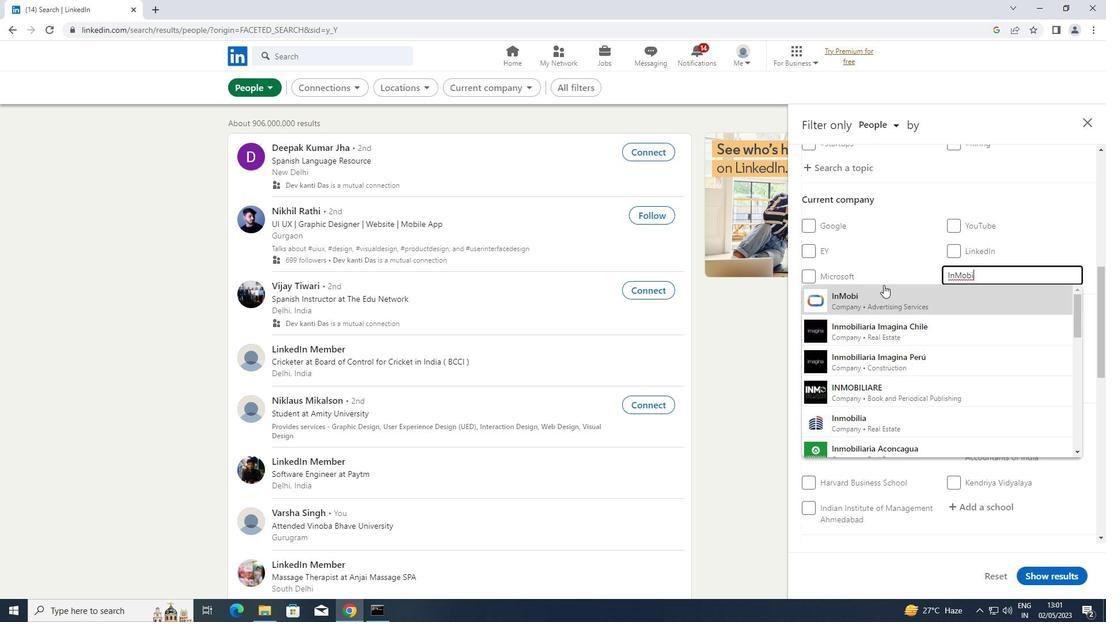 
Action: Mouse pressed left at (869, 292)
Screenshot: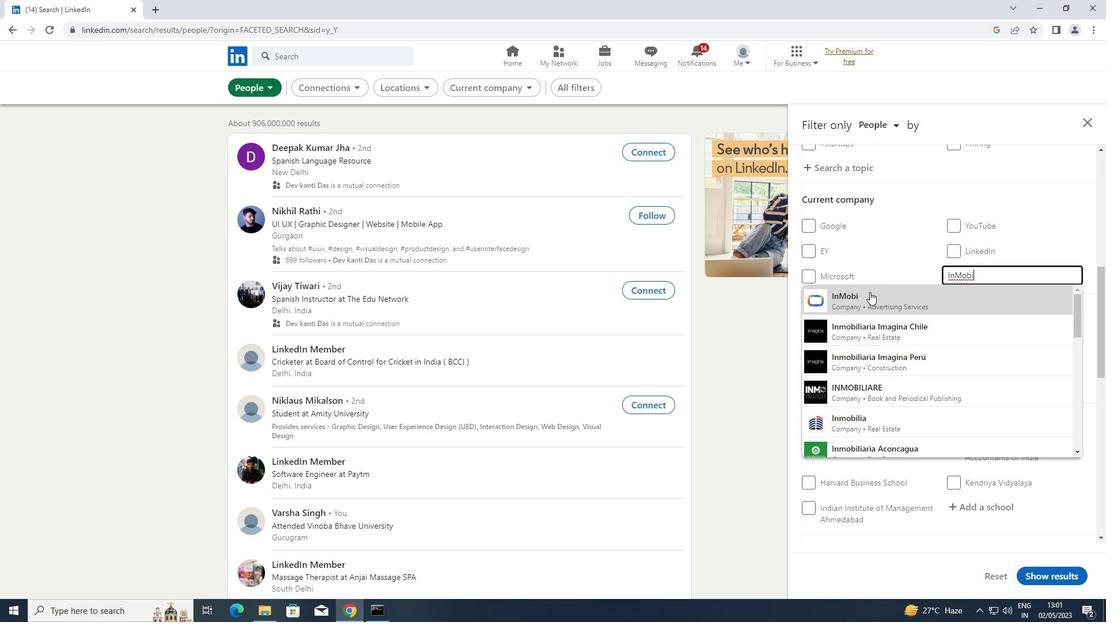 
Action: Mouse scrolled (869, 291) with delta (0, 0)
Screenshot: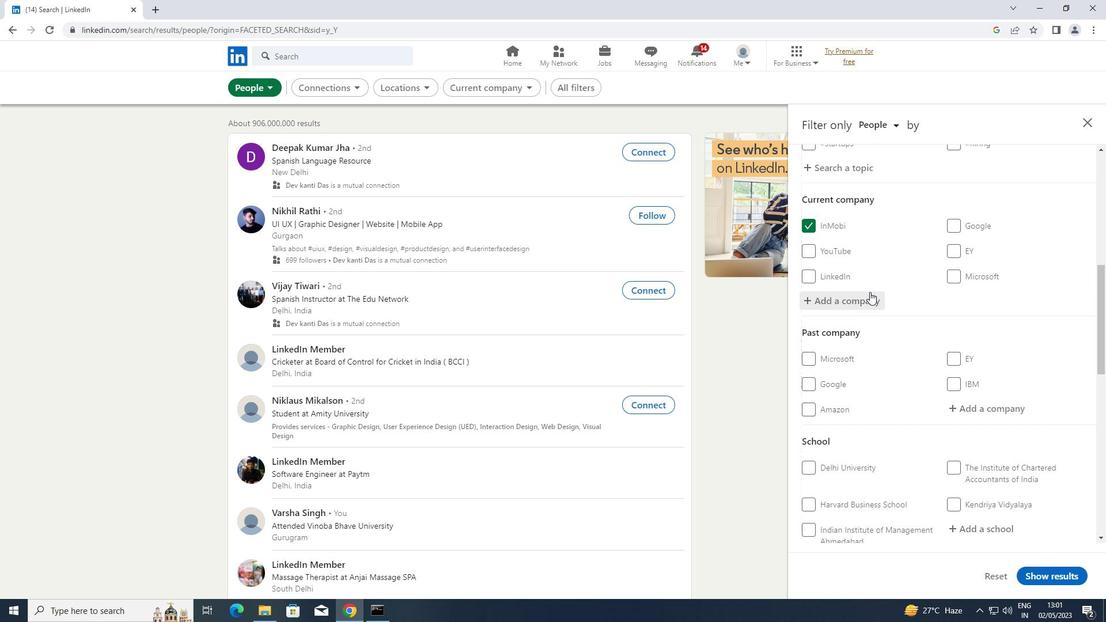 
Action: Mouse scrolled (869, 291) with delta (0, 0)
Screenshot: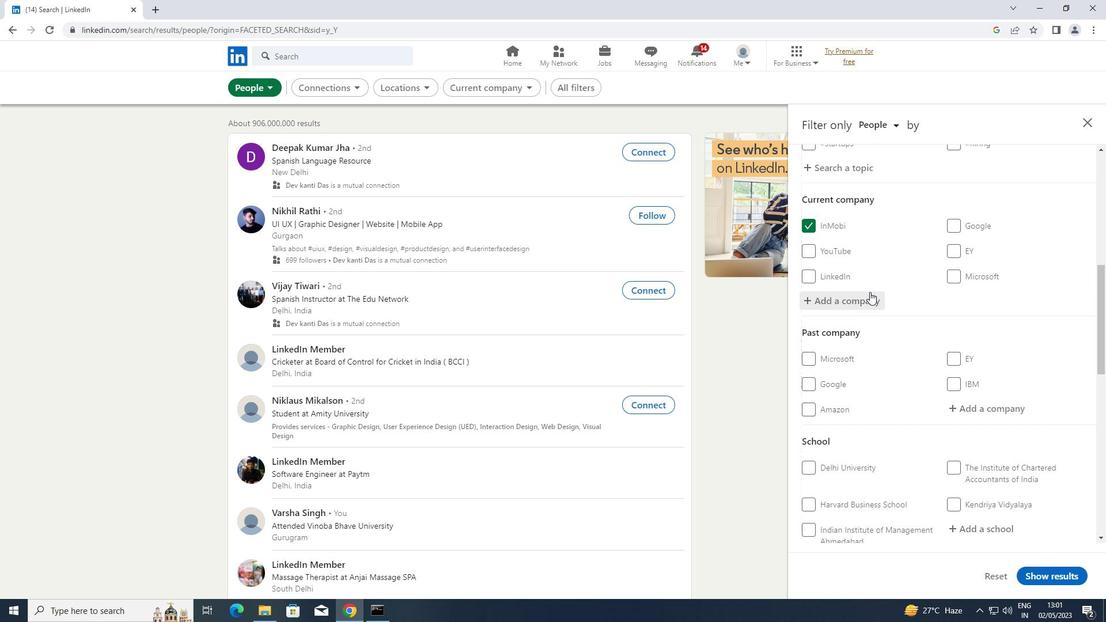 
Action: Mouse moved to (983, 413)
Screenshot: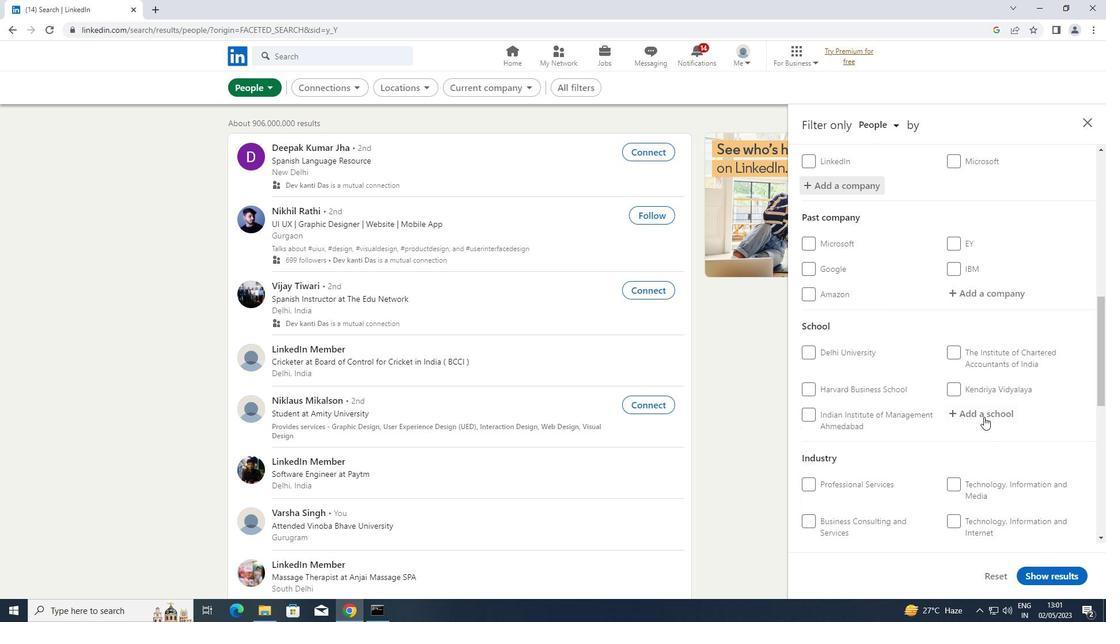 
Action: Mouse pressed left at (983, 413)
Screenshot: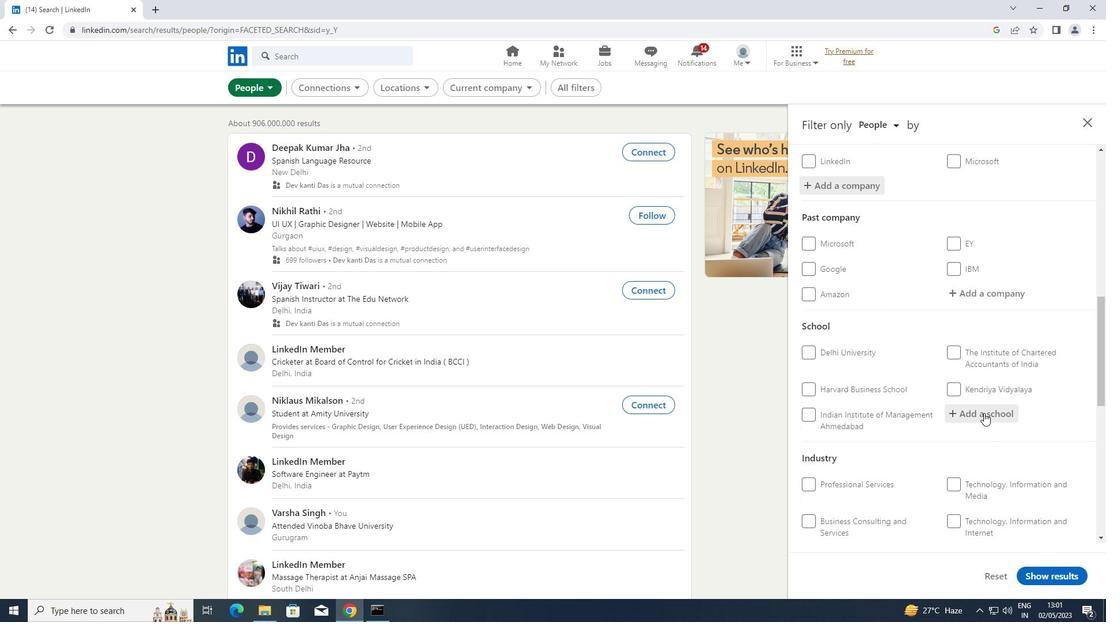 
Action: Key pressed <Key.shift>SURENDRA
Screenshot: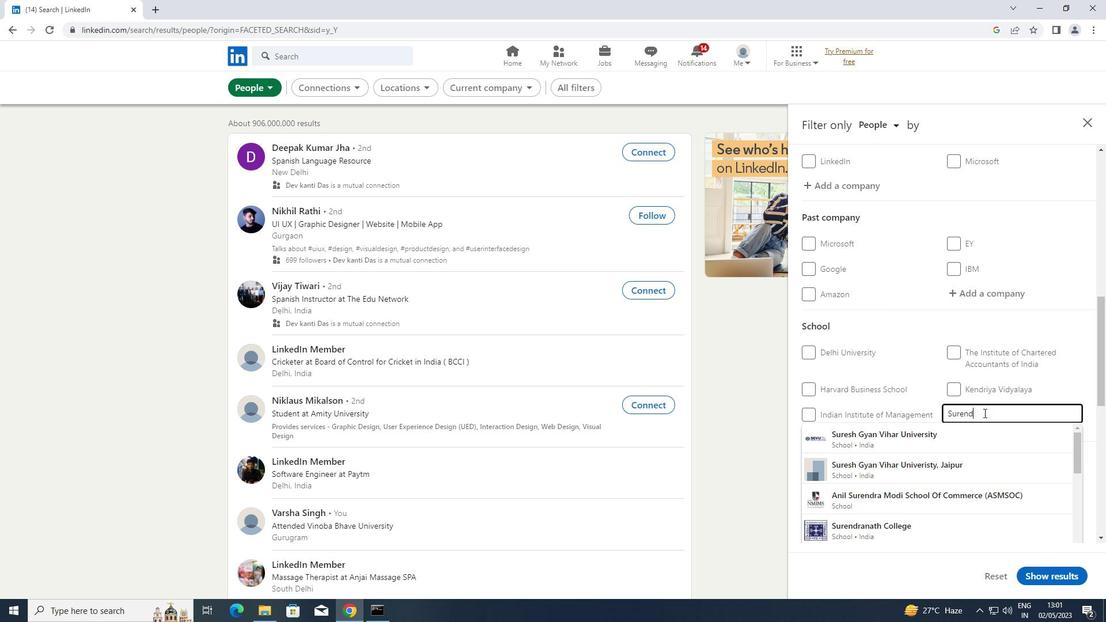 
Action: Mouse moved to (908, 479)
Screenshot: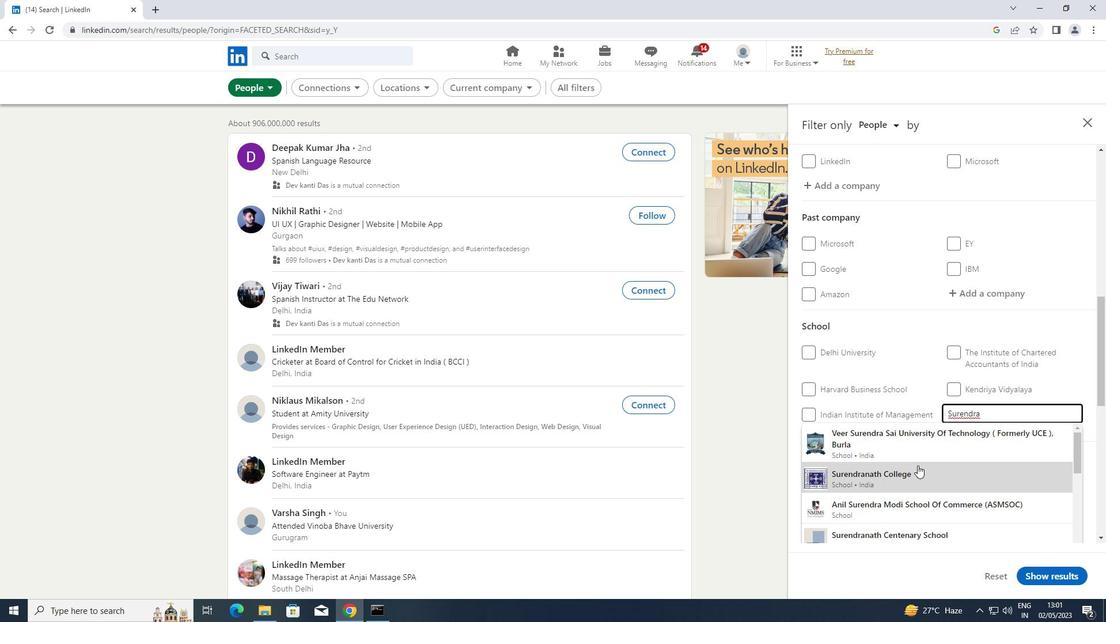 
Action: Mouse pressed left at (908, 479)
Screenshot: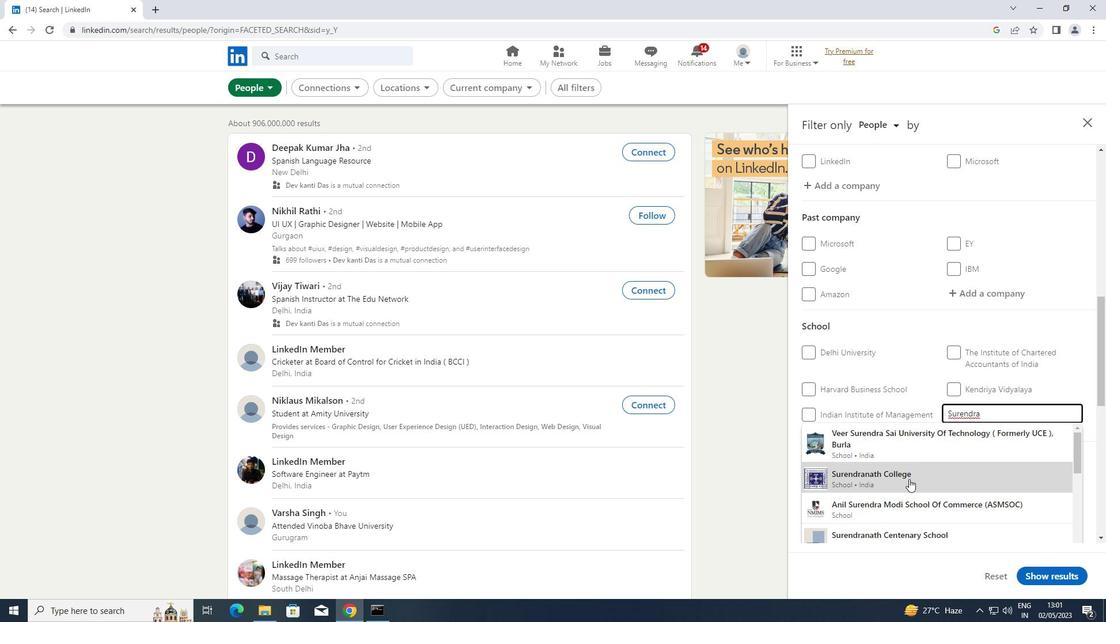 
Action: Mouse moved to (908, 479)
Screenshot: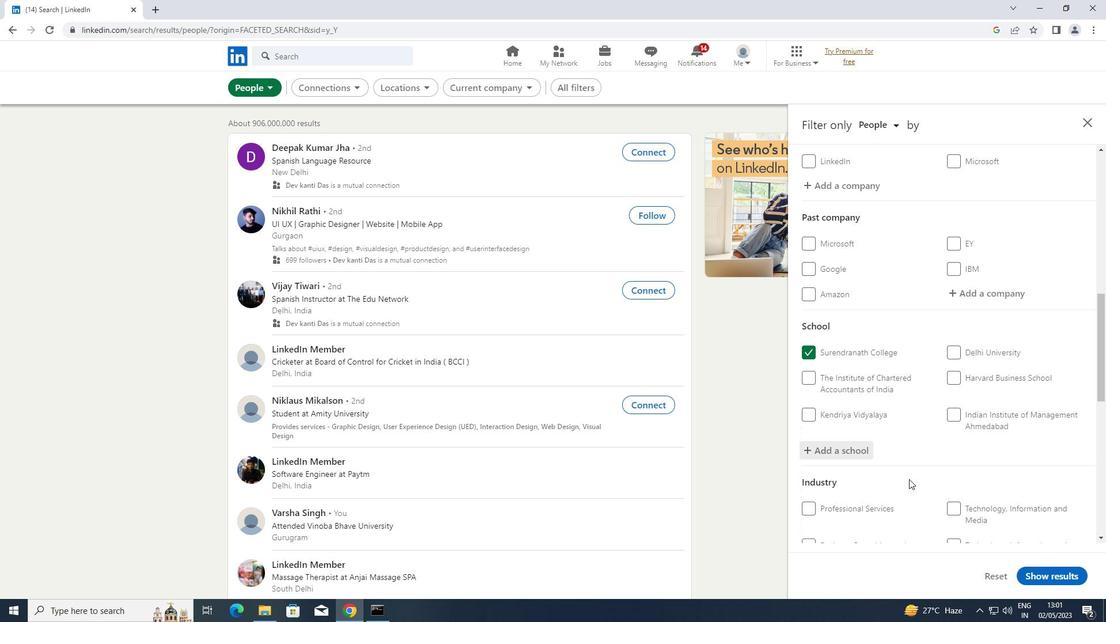 
Action: Mouse scrolled (908, 478) with delta (0, 0)
Screenshot: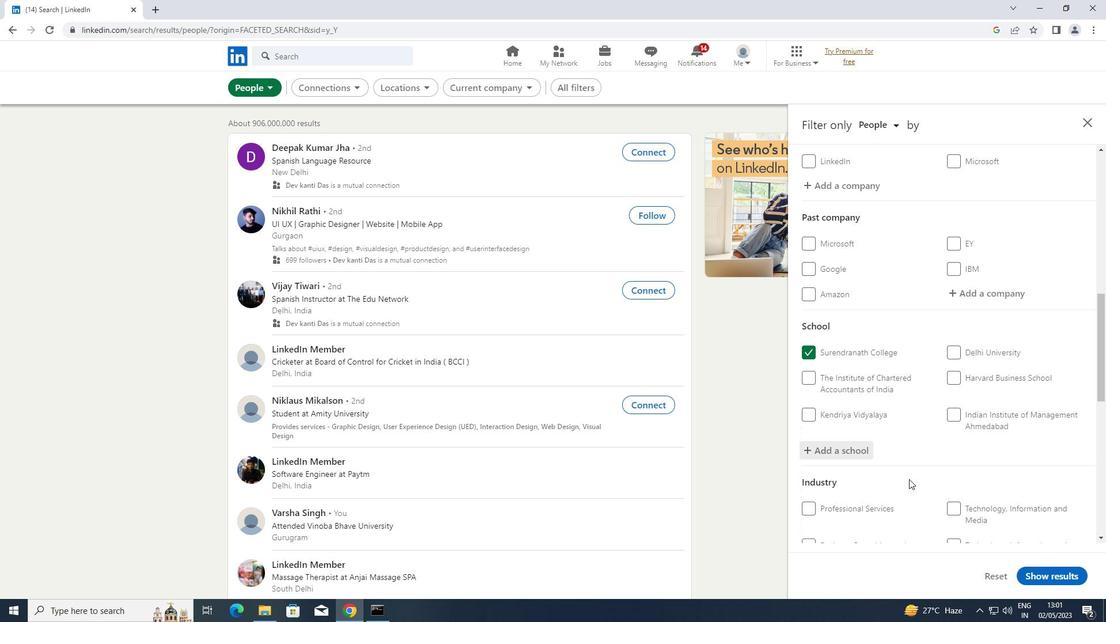 
Action: Mouse scrolled (908, 478) with delta (0, 0)
Screenshot: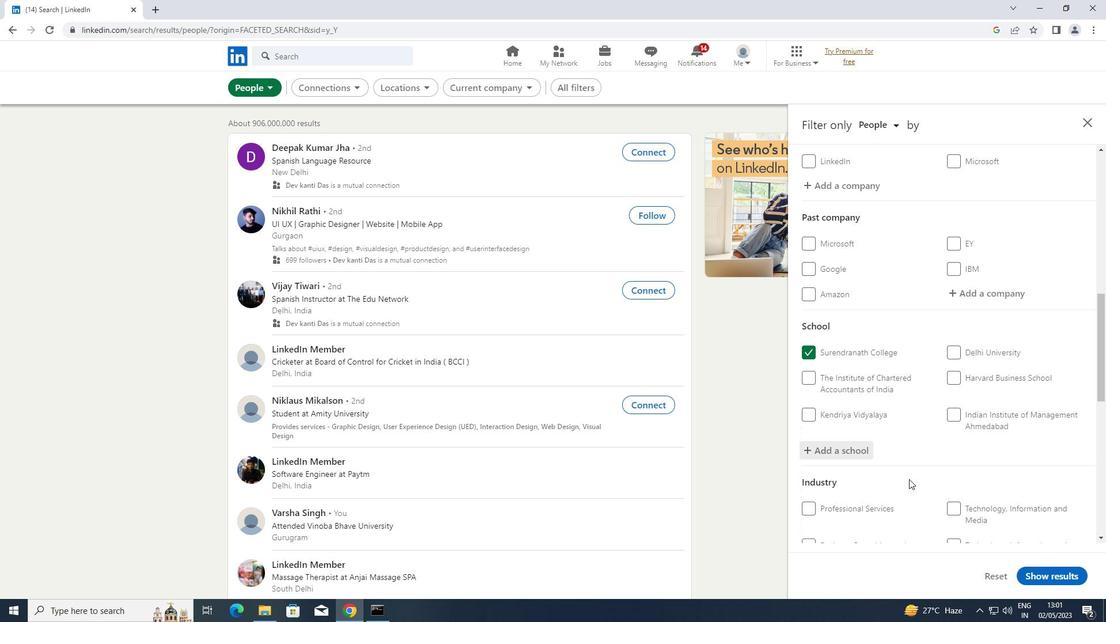 
Action: Mouse moved to (909, 468)
Screenshot: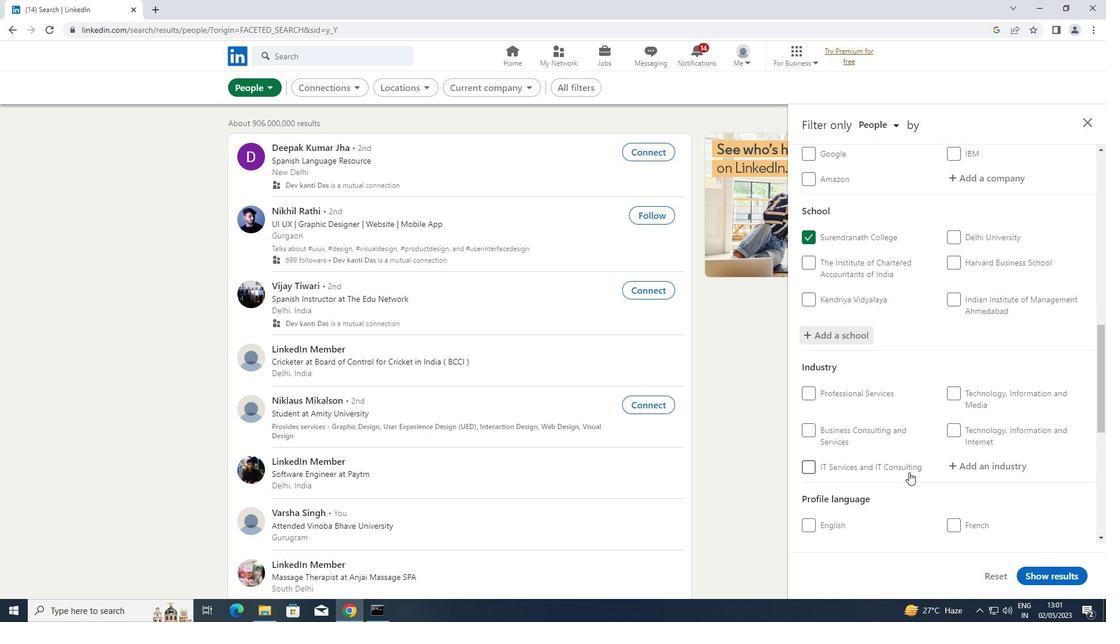 
Action: Mouse scrolled (909, 468) with delta (0, 0)
Screenshot: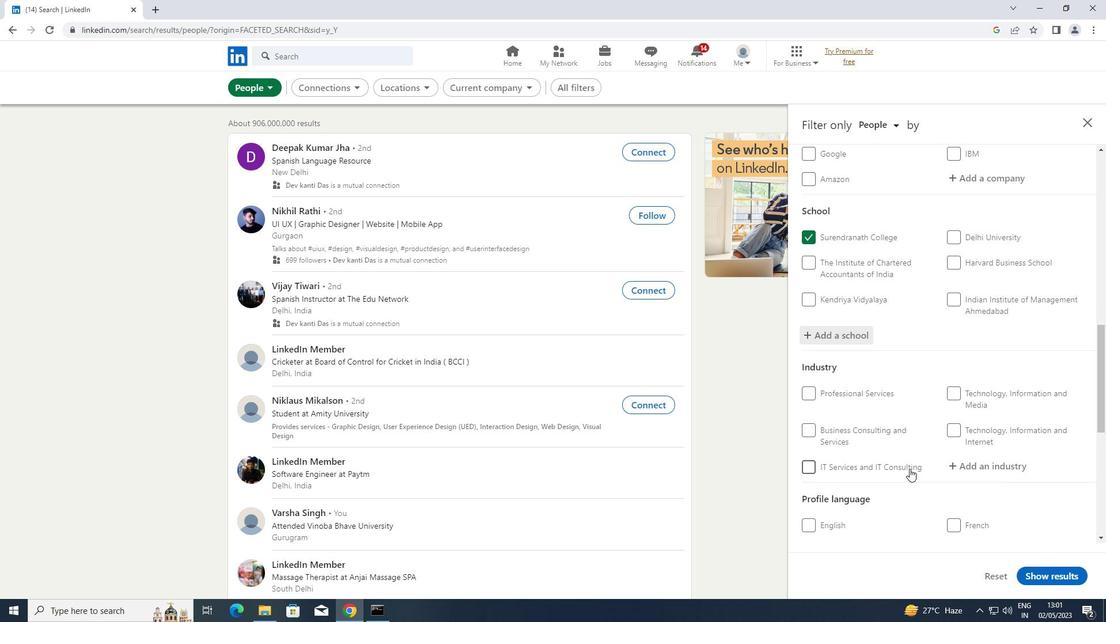 
Action: Mouse scrolled (909, 468) with delta (0, 0)
Screenshot: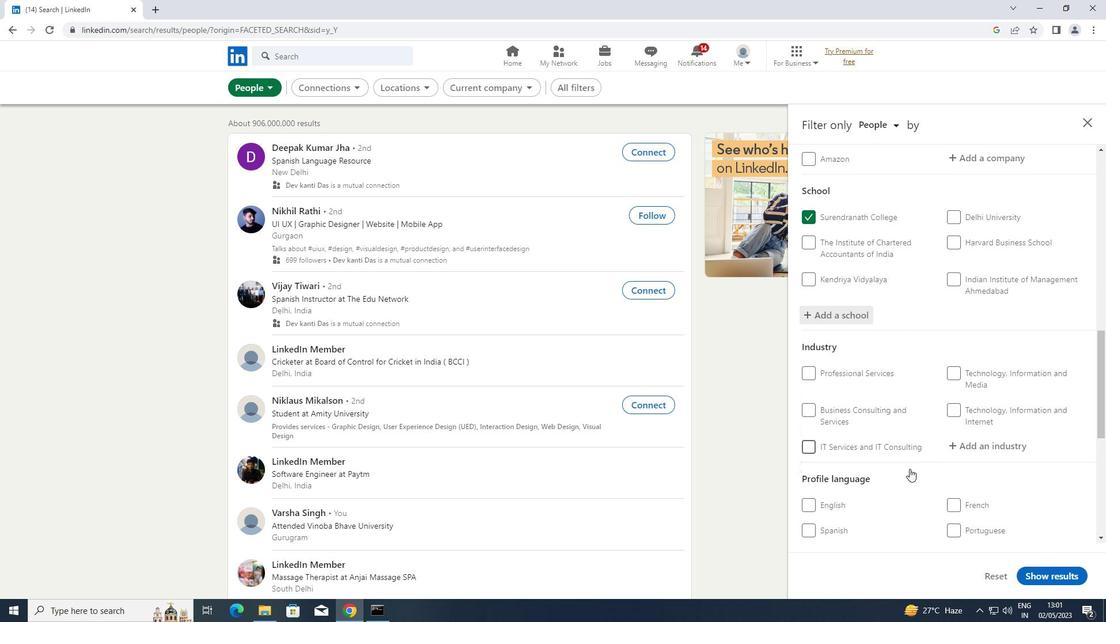 
Action: Mouse moved to (989, 351)
Screenshot: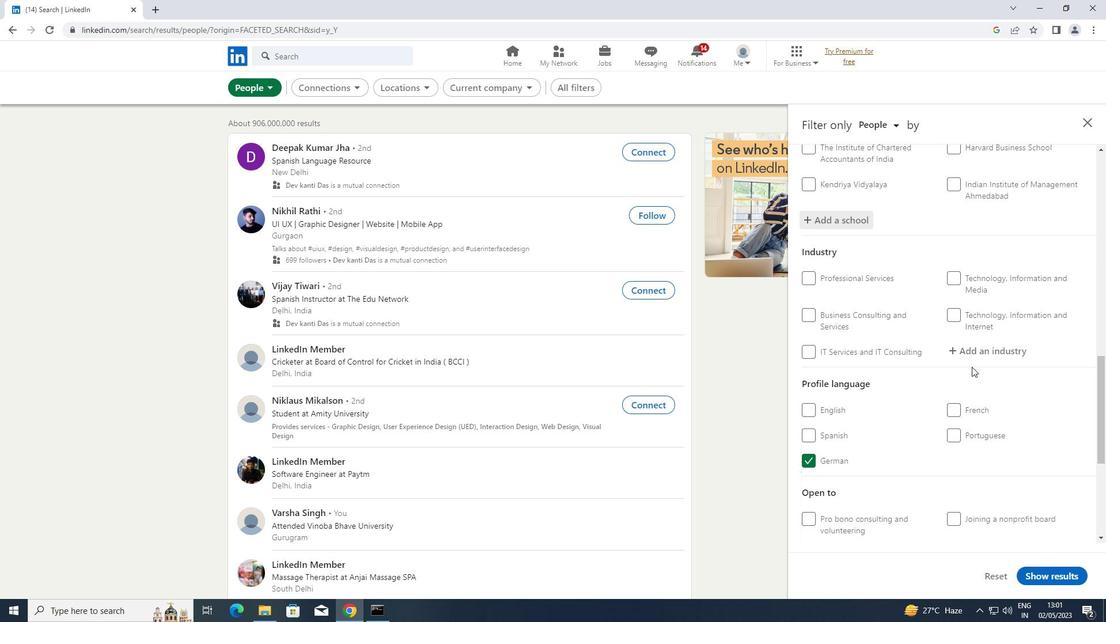 
Action: Mouse pressed left at (989, 351)
Screenshot: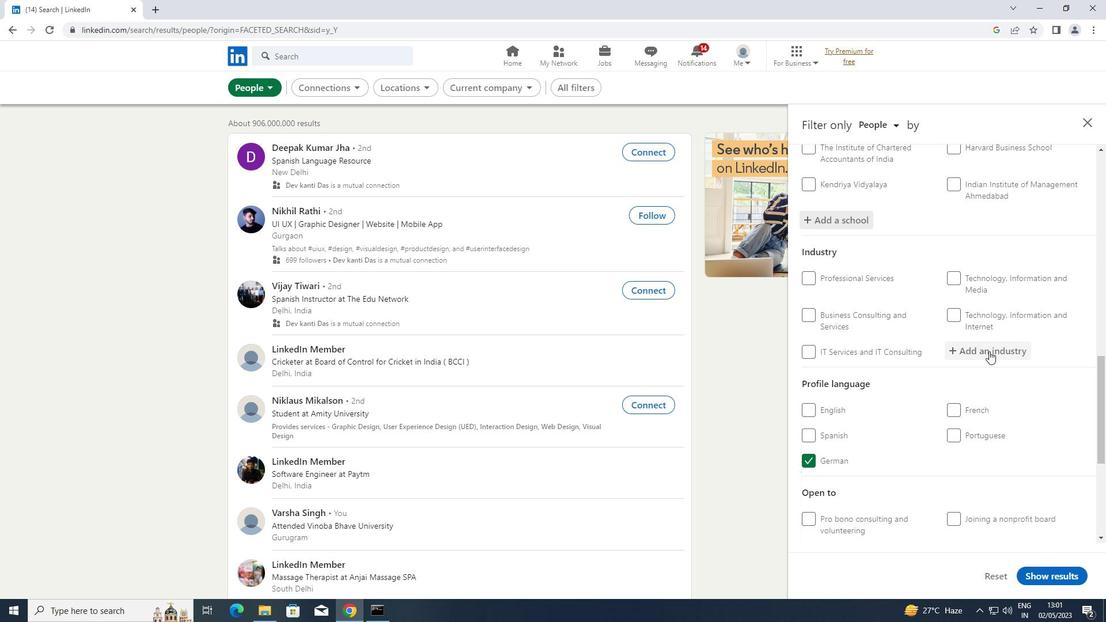 
Action: Key pressed <Key.shift>LANDSCAPIN
Screenshot: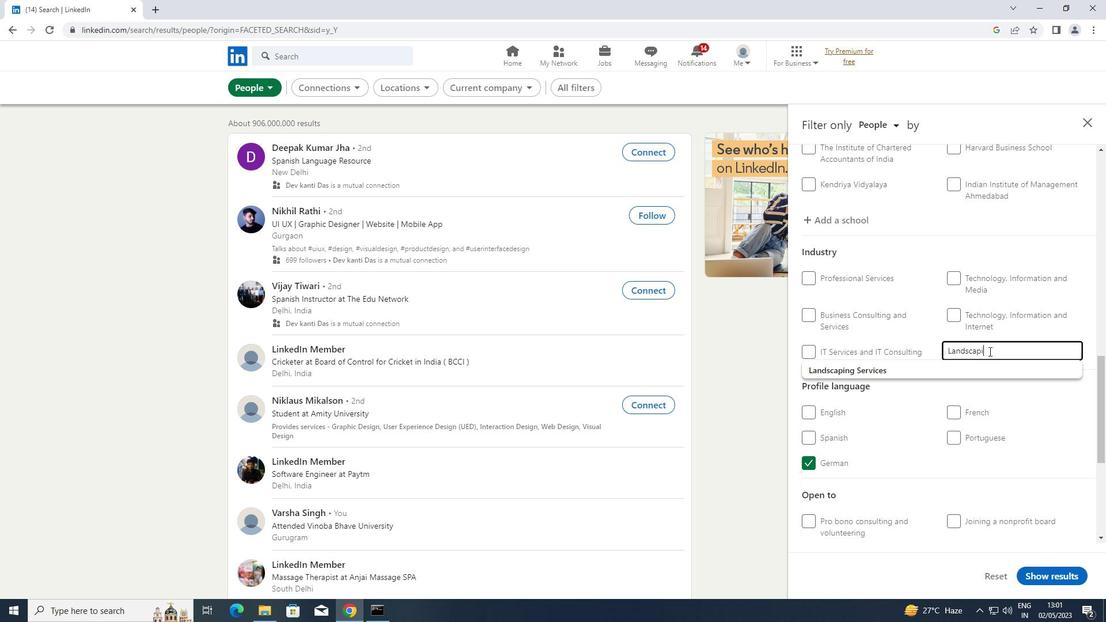 
Action: Mouse moved to (901, 368)
Screenshot: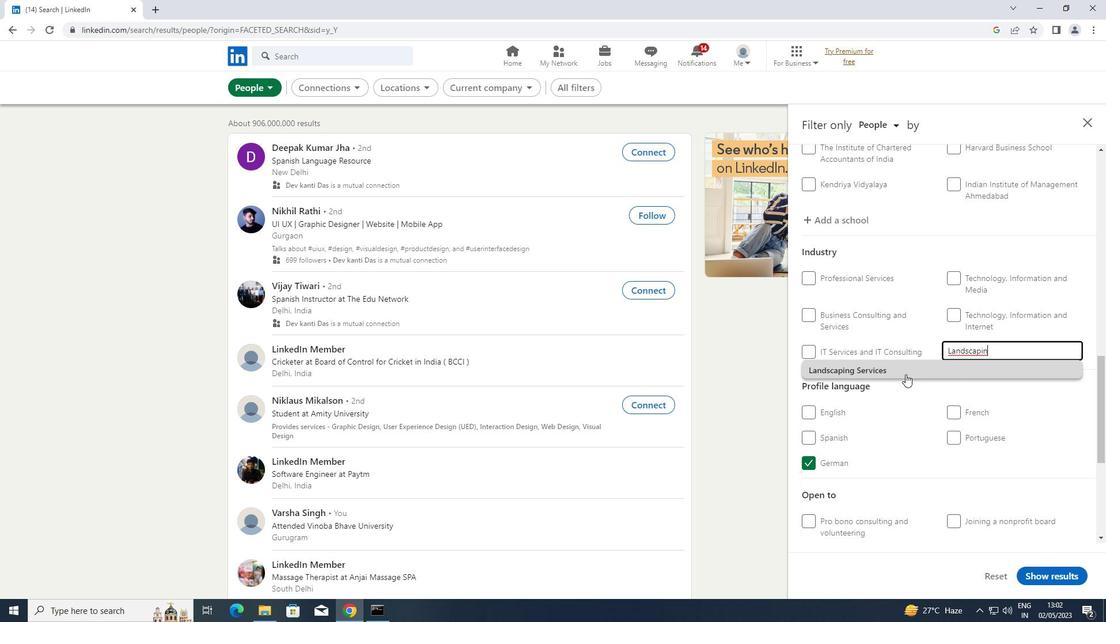 
Action: Mouse pressed left at (901, 368)
Screenshot: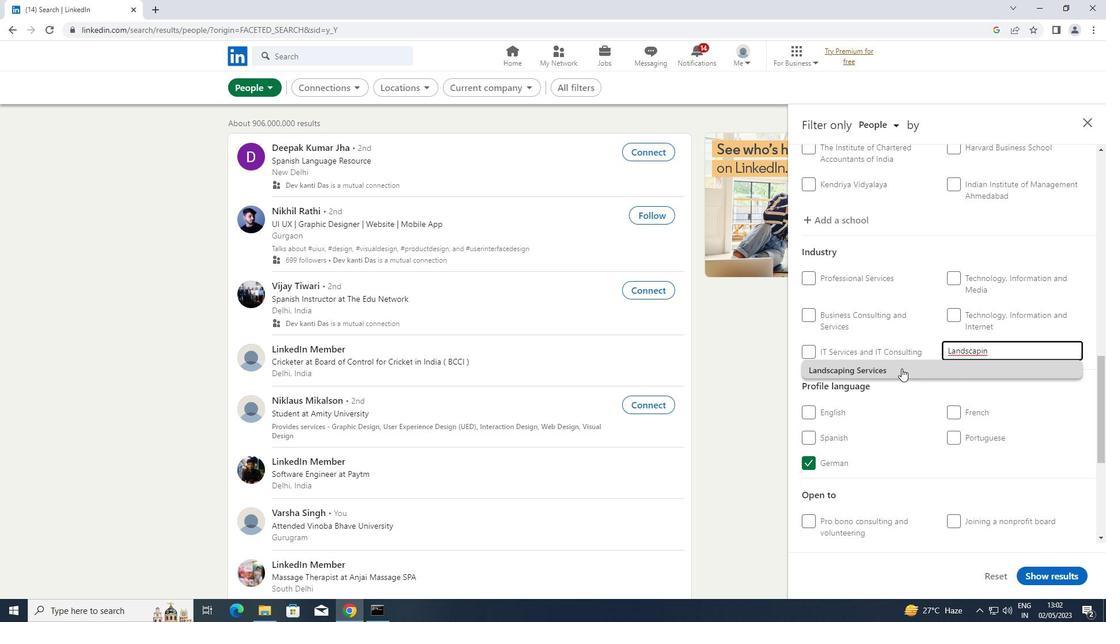 
Action: Mouse scrolled (901, 368) with delta (0, 0)
Screenshot: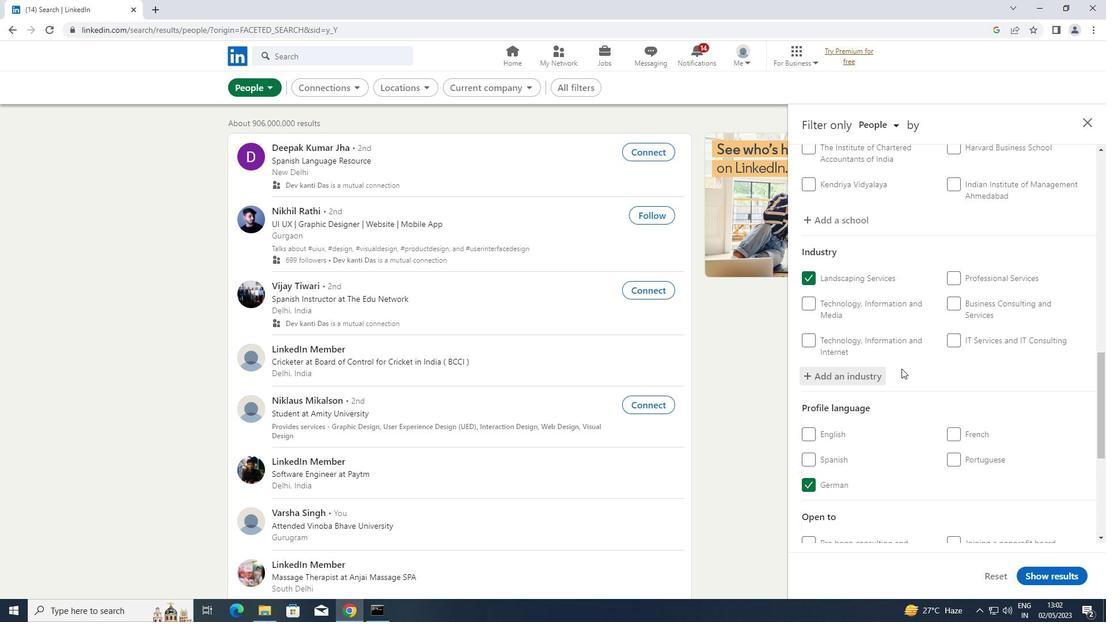 
Action: Mouse scrolled (901, 368) with delta (0, 0)
Screenshot: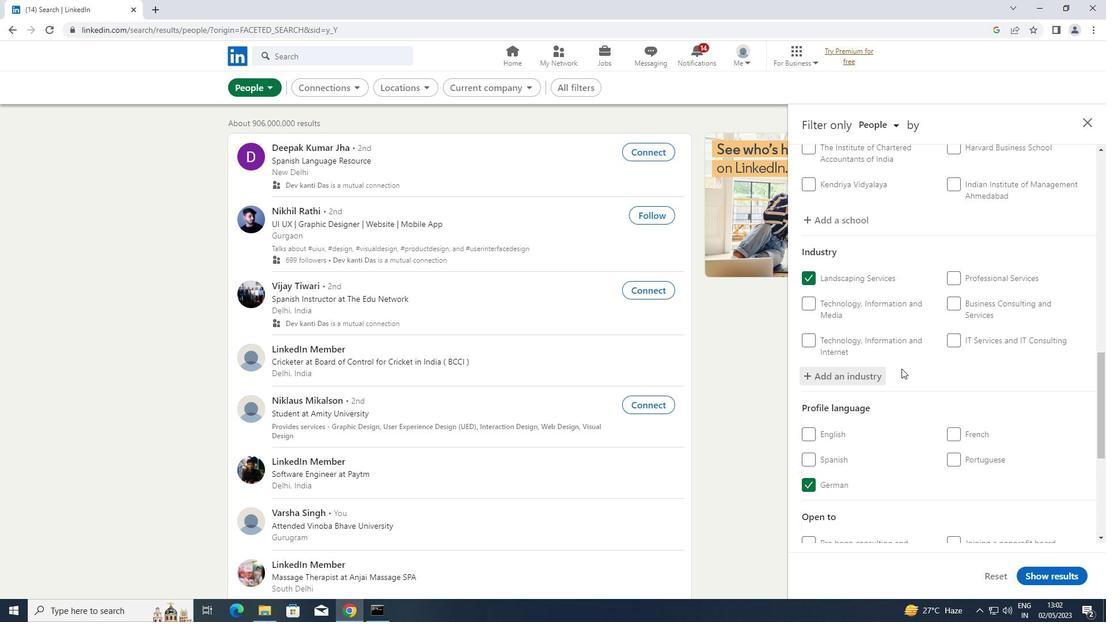 
Action: Mouse scrolled (901, 368) with delta (0, 0)
Screenshot: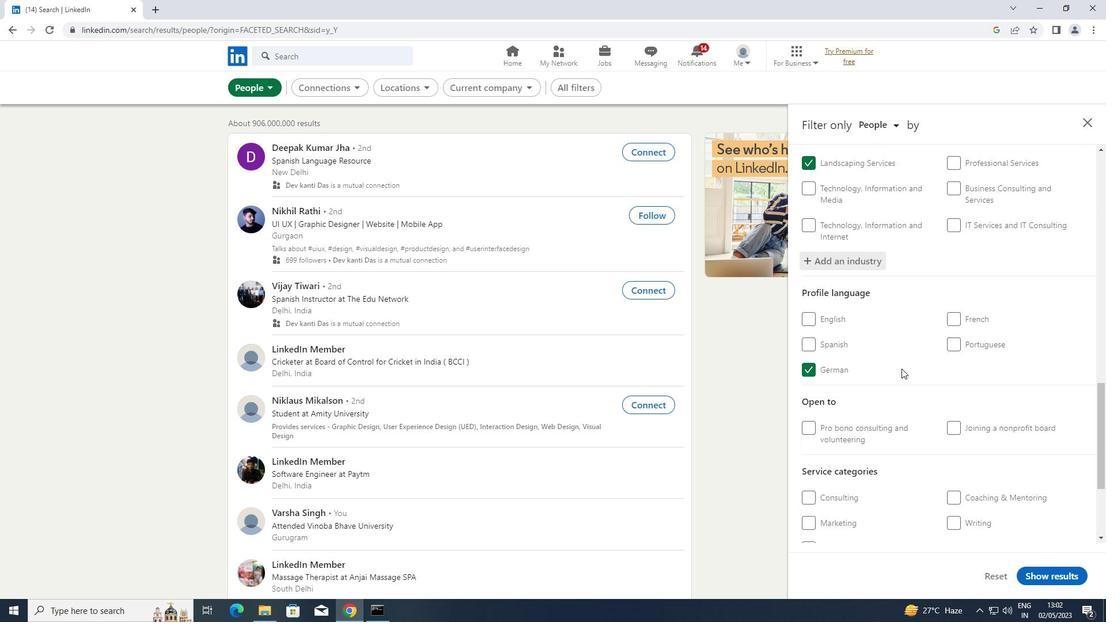 
Action: Mouse scrolled (901, 368) with delta (0, 0)
Screenshot: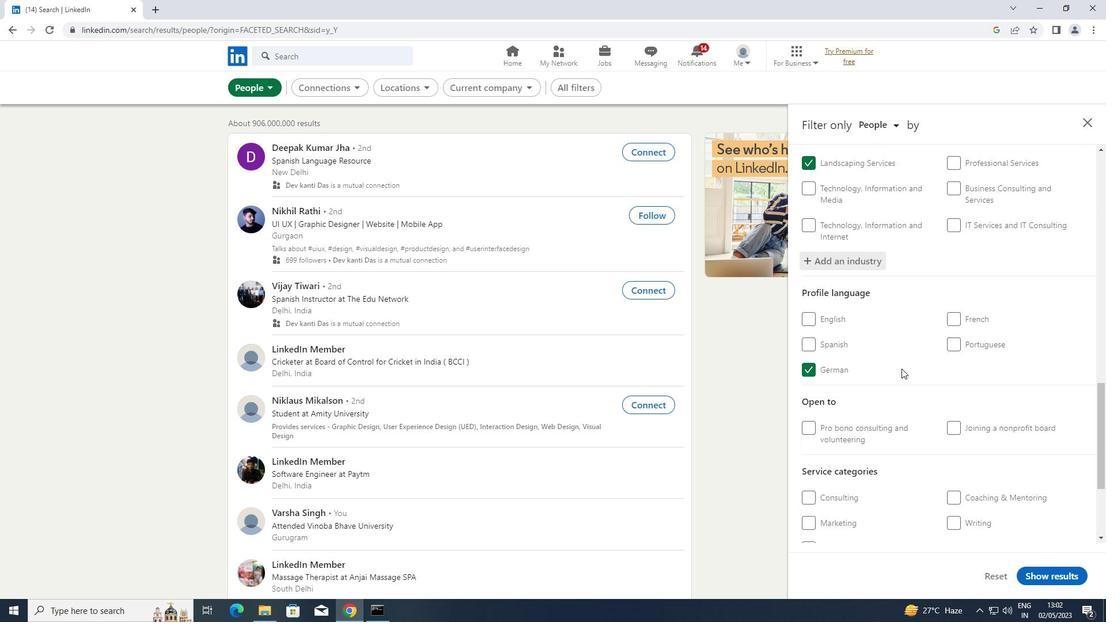 
Action: Mouse scrolled (901, 368) with delta (0, 0)
Screenshot: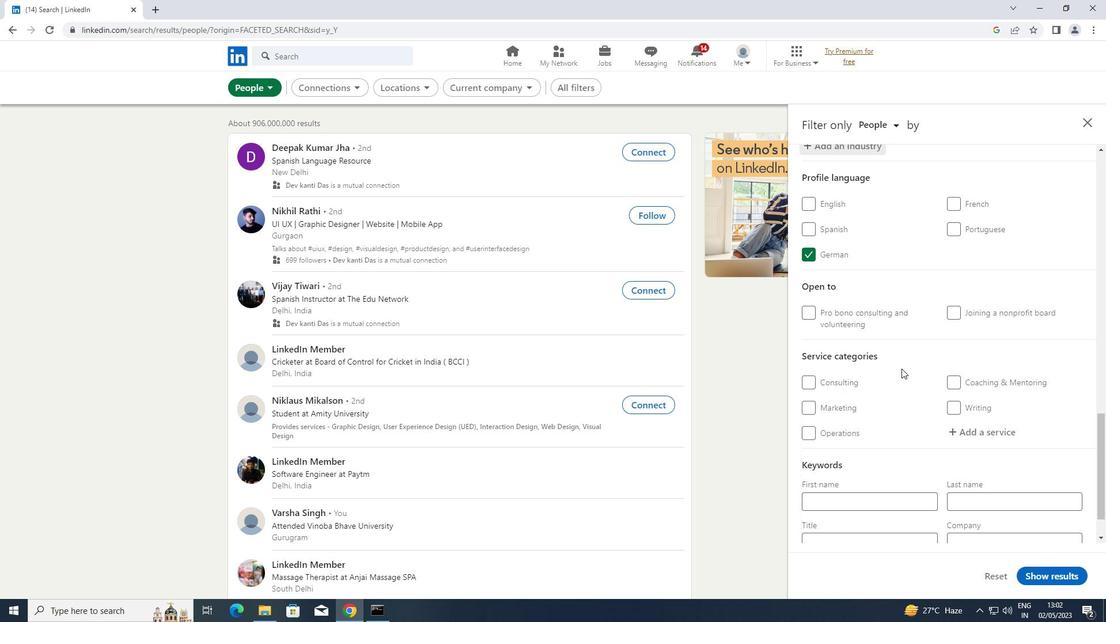 
Action: Mouse scrolled (901, 368) with delta (0, 0)
Screenshot: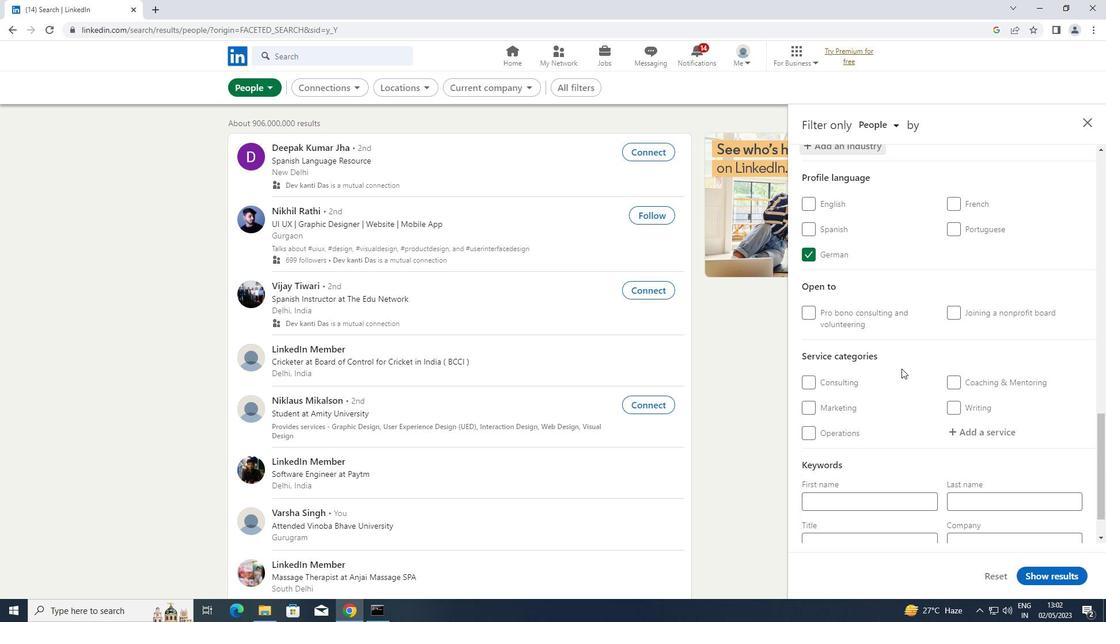 
Action: Mouse moved to (976, 376)
Screenshot: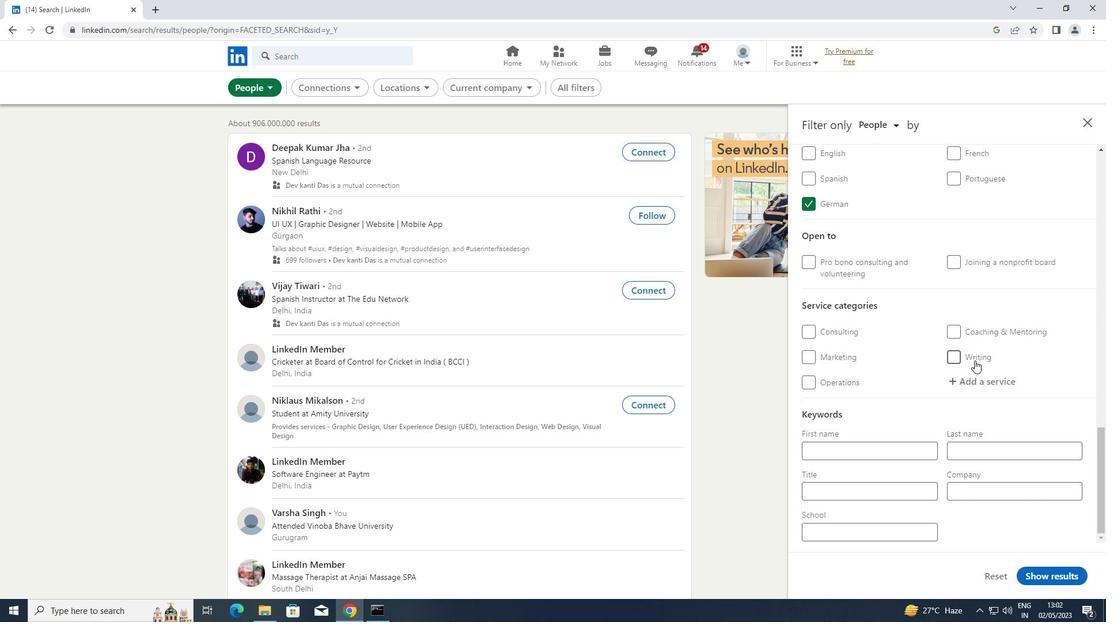 
Action: Mouse pressed left at (976, 376)
Screenshot: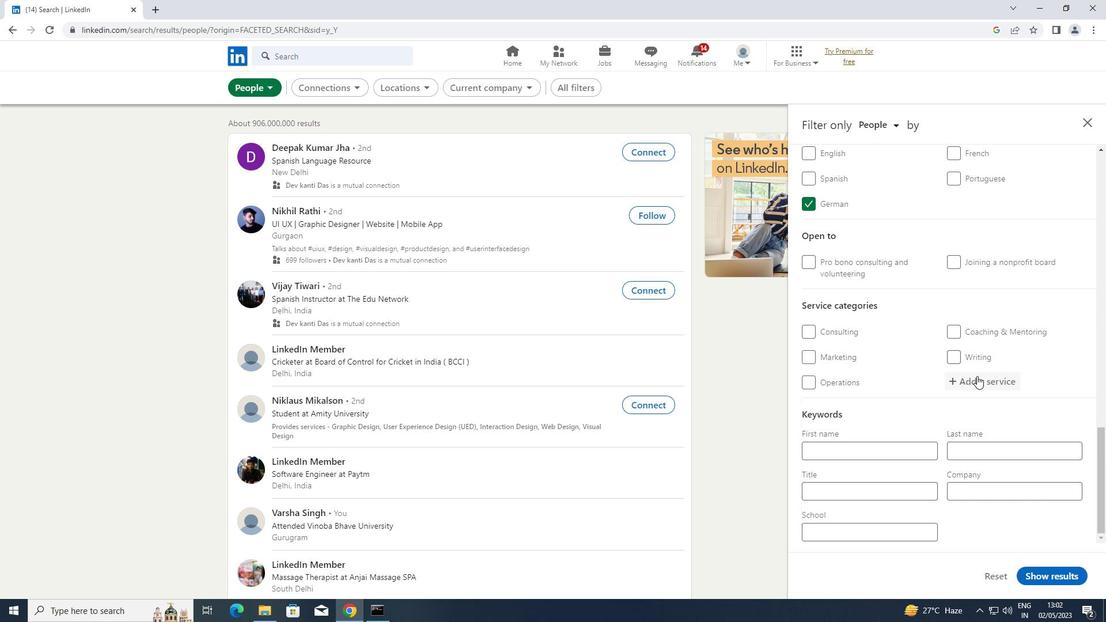 
Action: Key pressed <Key.shift>PRINT
Screenshot: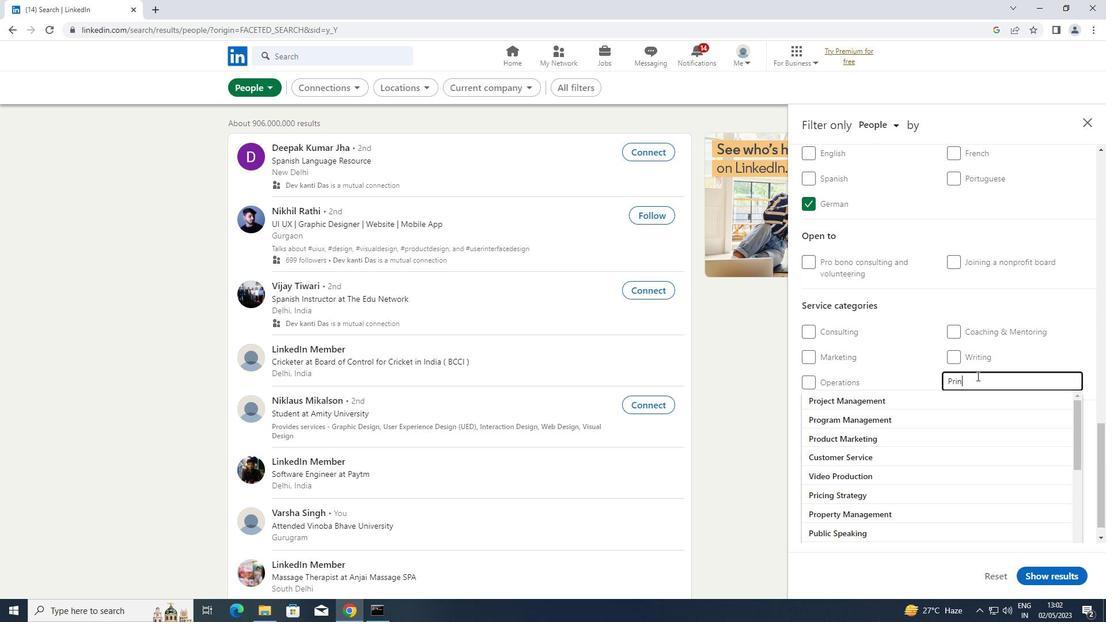 
Action: Mouse moved to (888, 394)
Screenshot: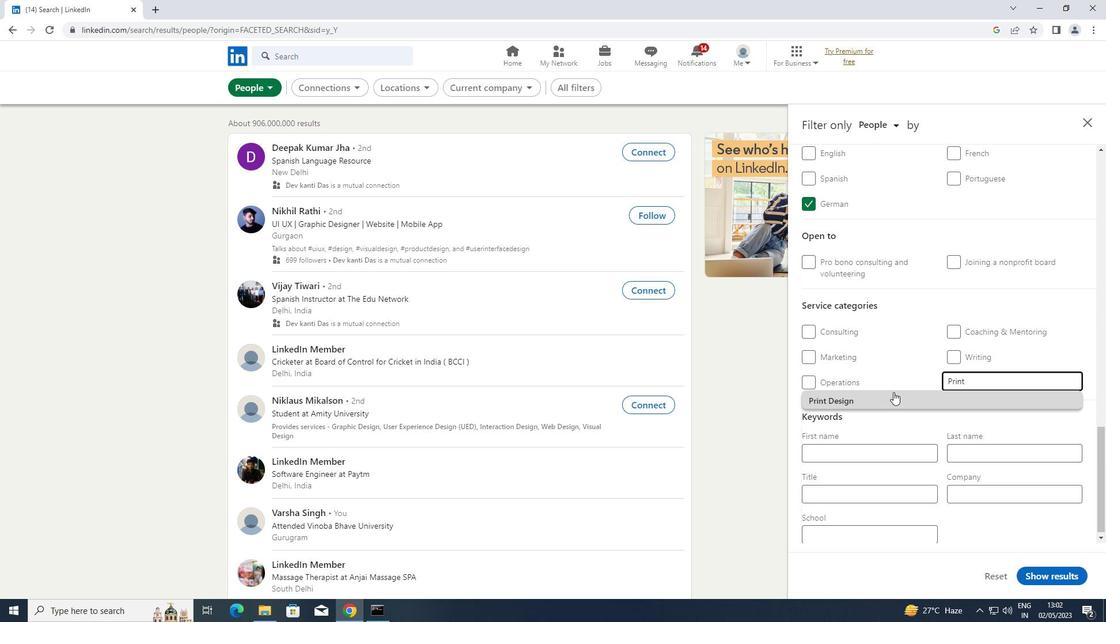 
Action: Mouse pressed left at (888, 394)
Screenshot: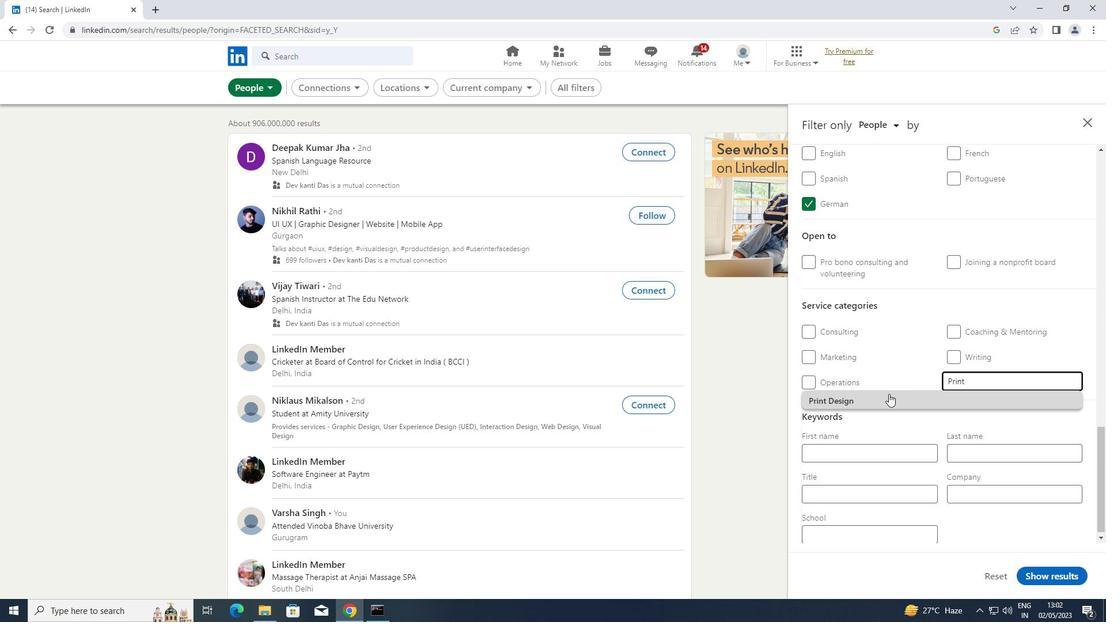 
Action: Mouse scrolled (888, 394) with delta (0, 0)
Screenshot: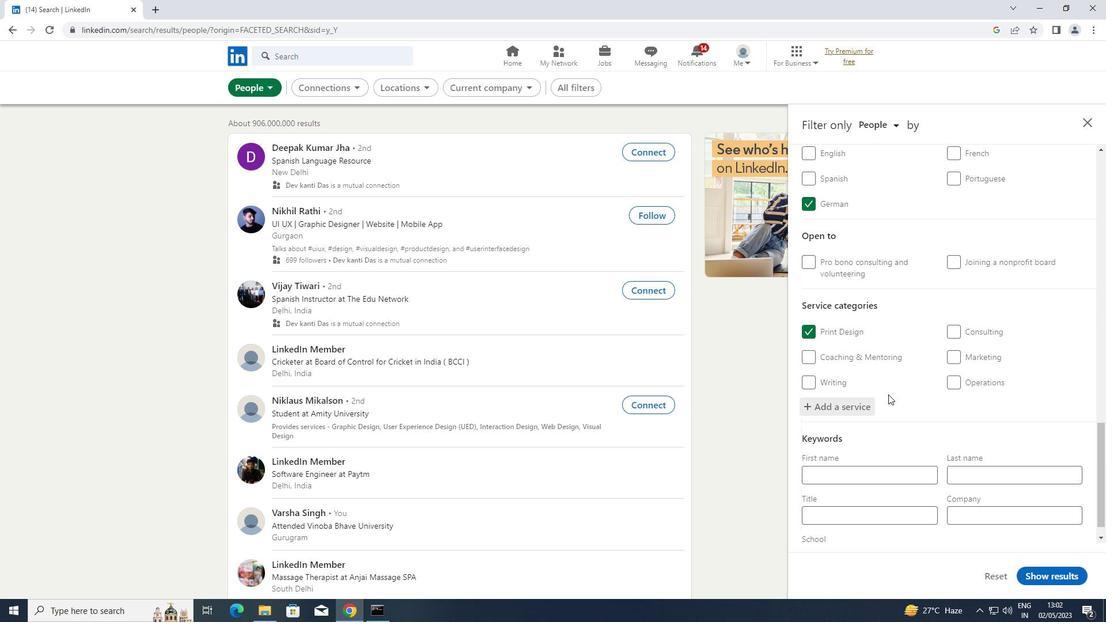 
Action: Mouse scrolled (888, 394) with delta (0, 0)
Screenshot: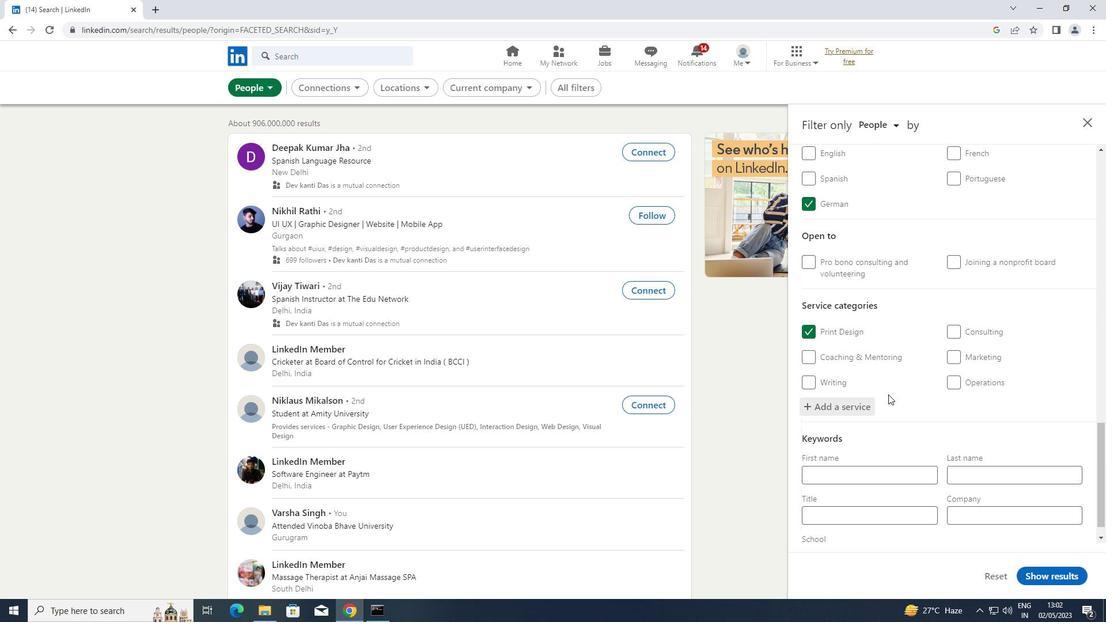 
Action: Mouse scrolled (888, 394) with delta (0, 0)
Screenshot: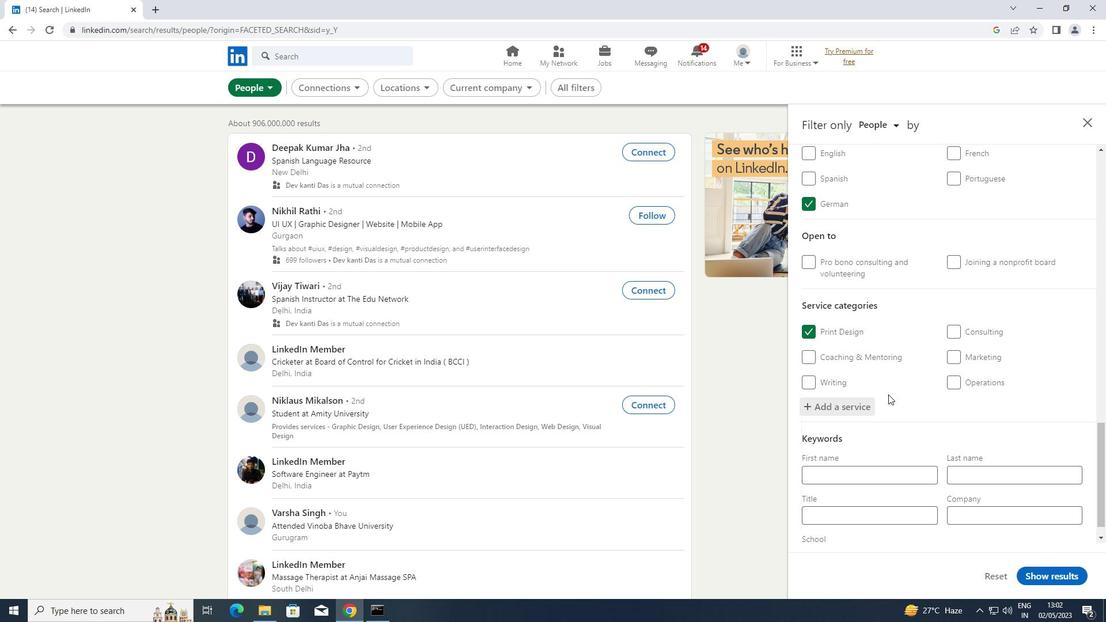 
Action: Mouse scrolled (888, 394) with delta (0, 0)
Screenshot: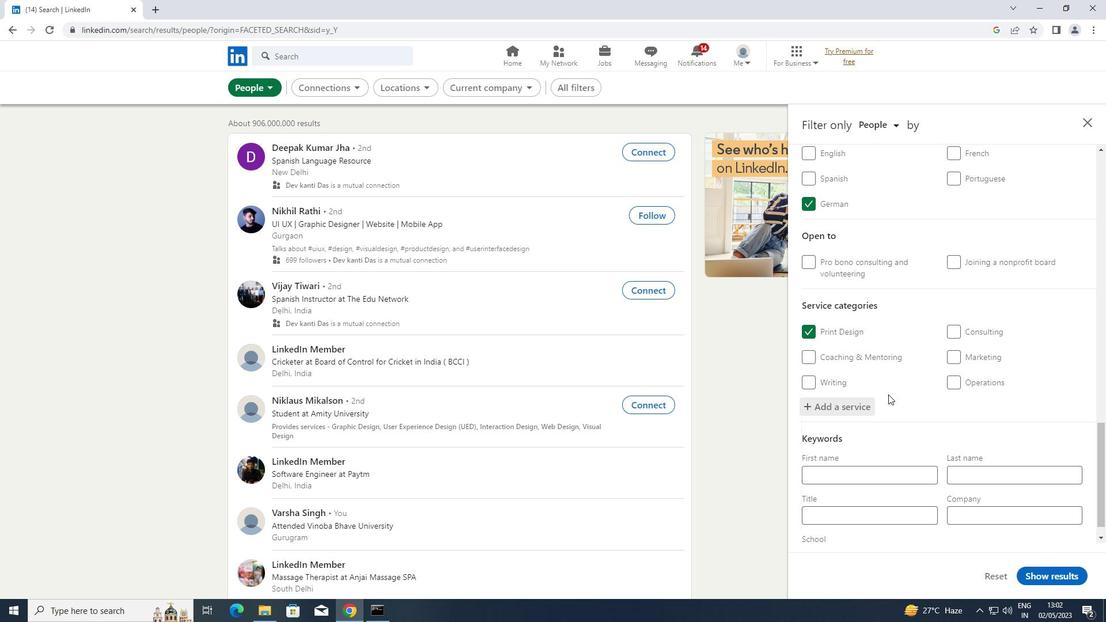 
Action: Mouse scrolled (888, 394) with delta (0, 0)
Screenshot: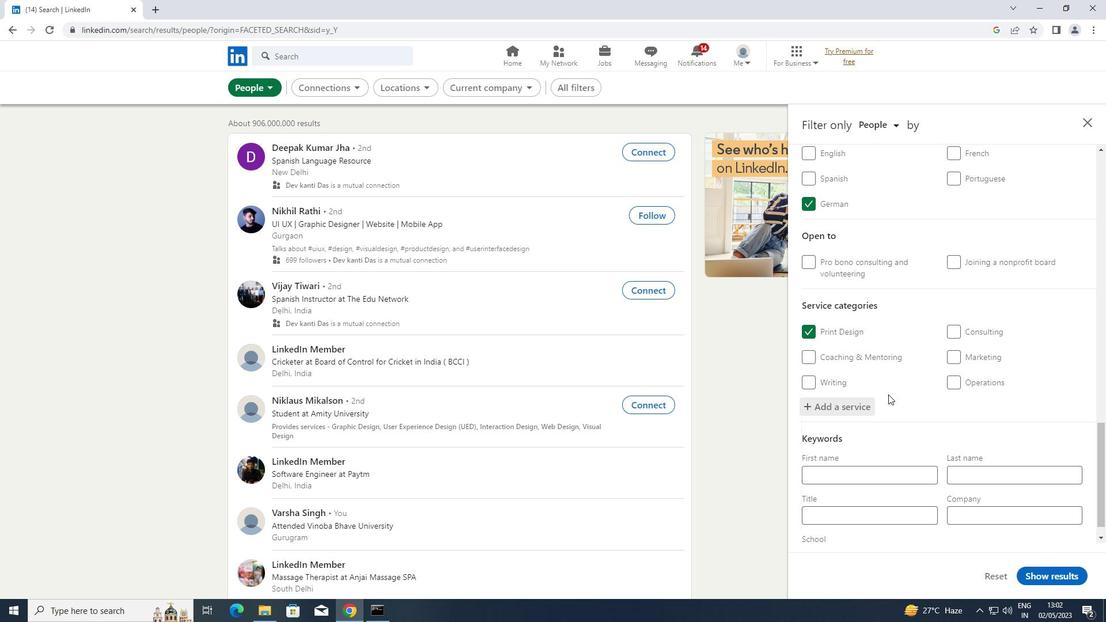 
Action: Mouse scrolled (888, 394) with delta (0, 0)
Screenshot: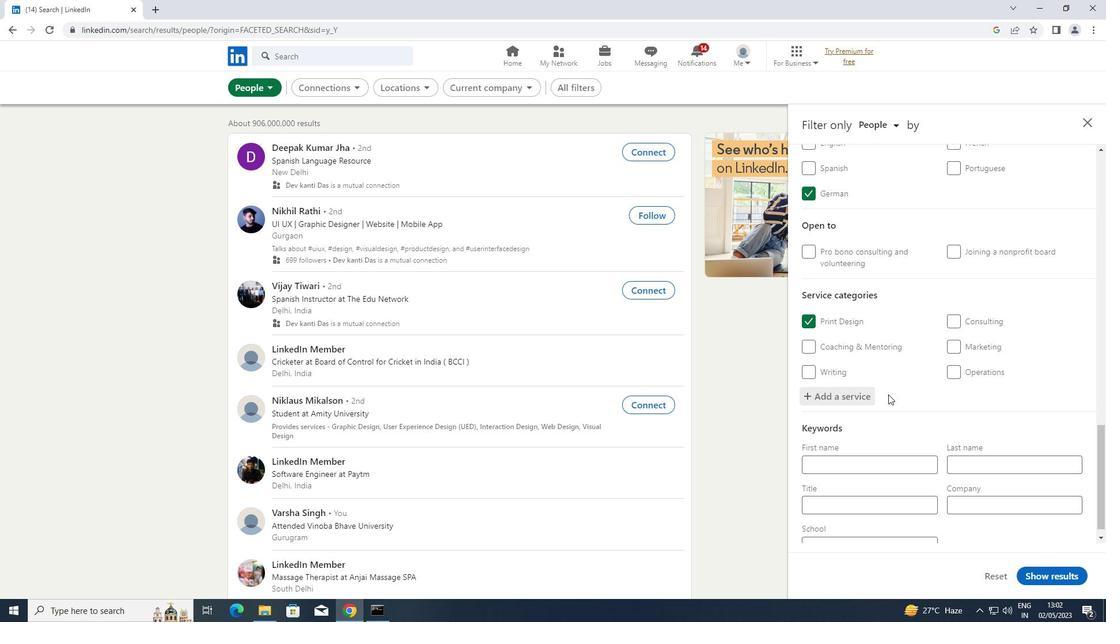 
Action: Mouse moved to (834, 493)
Screenshot: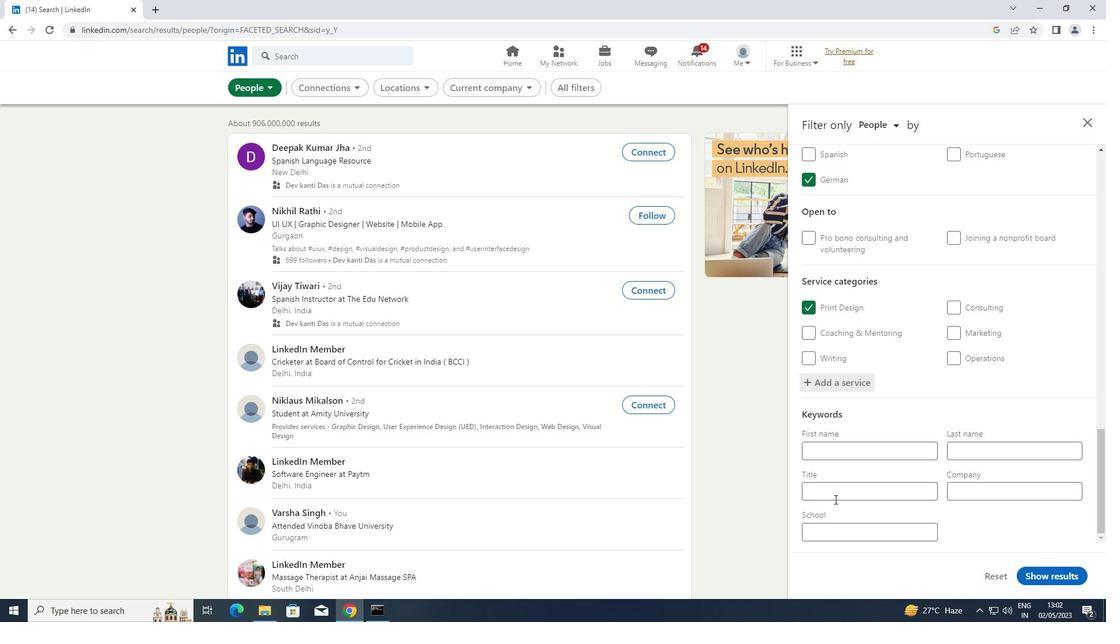 
Action: Mouse pressed left at (834, 493)
Screenshot: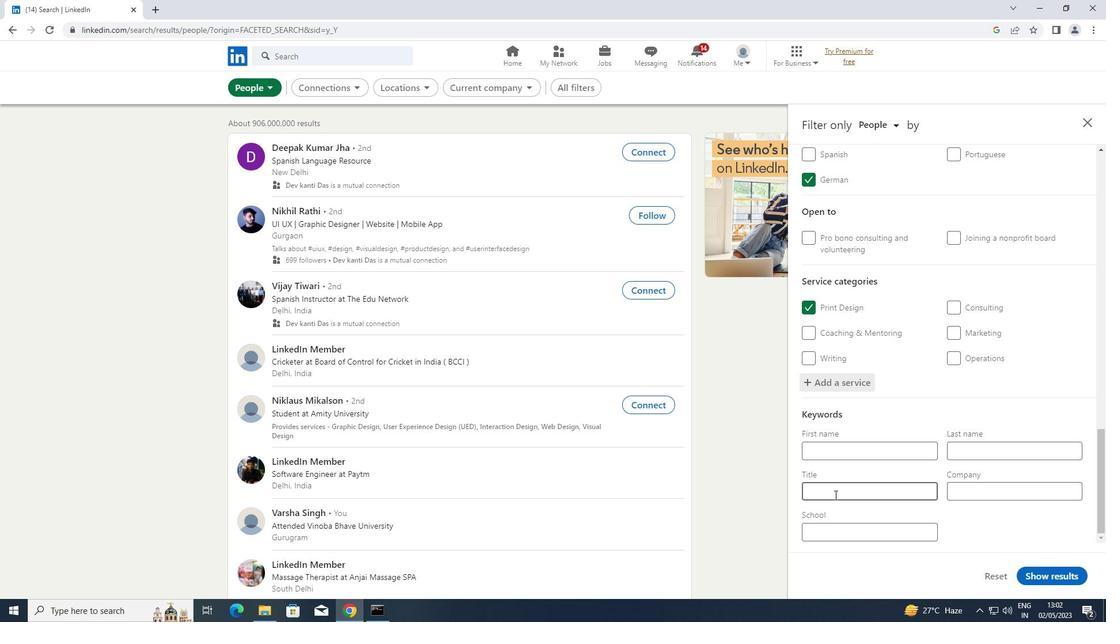 
Action: Mouse moved to (820, 387)
Screenshot: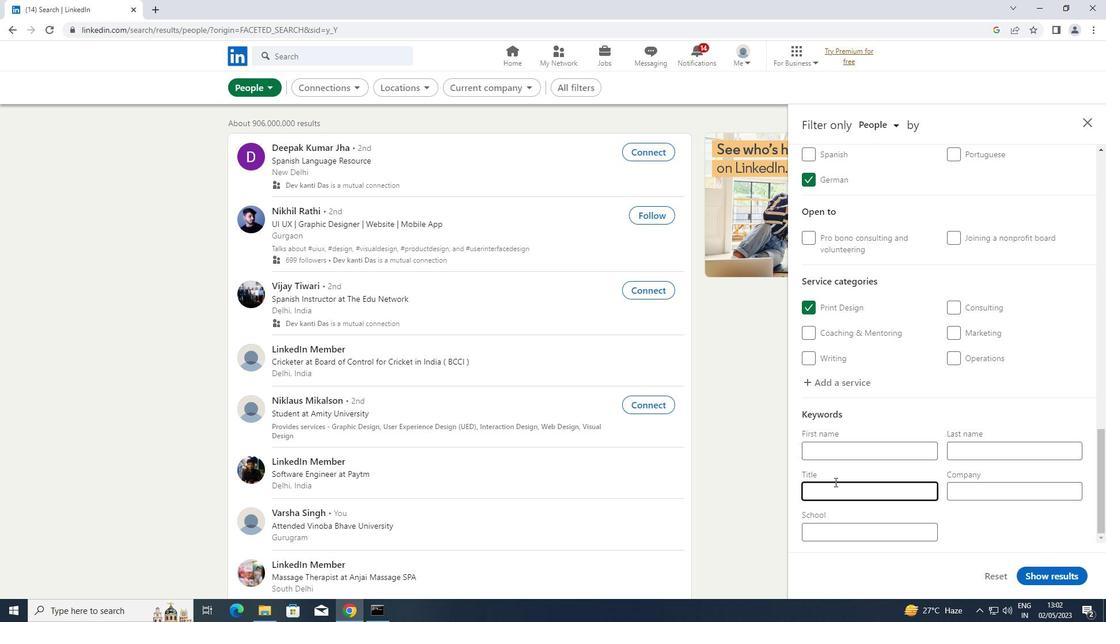 
Action: Key pressed <Key.shift>TEACHING<Key.space><Key.shift>A<Key.backspace><Key.shift>ASSISTANT
Screenshot: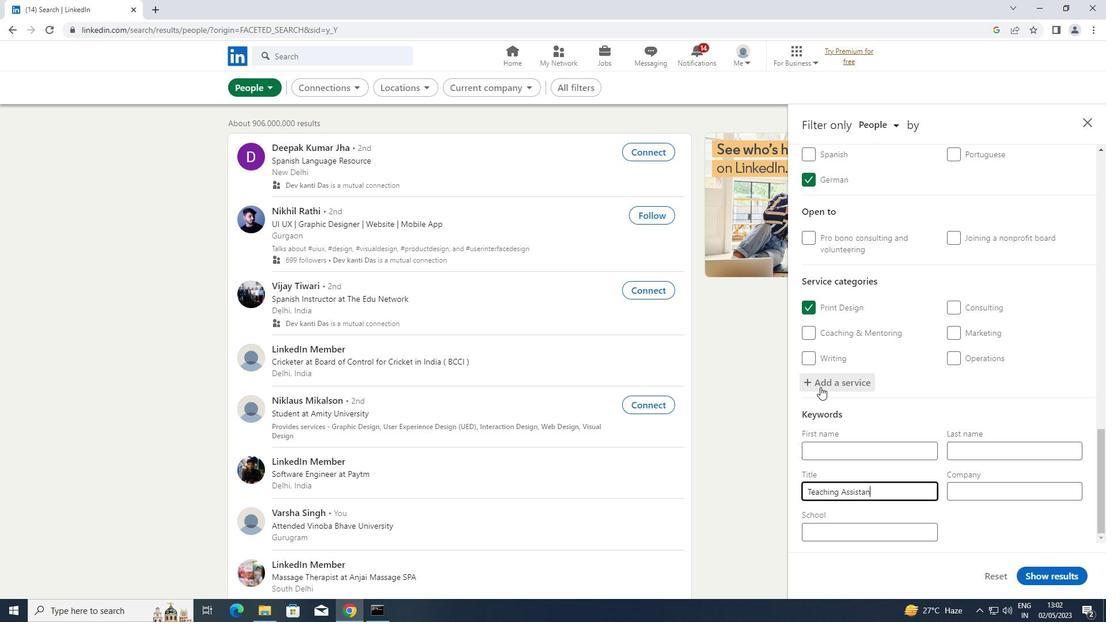 
Action: Mouse moved to (1050, 574)
Screenshot: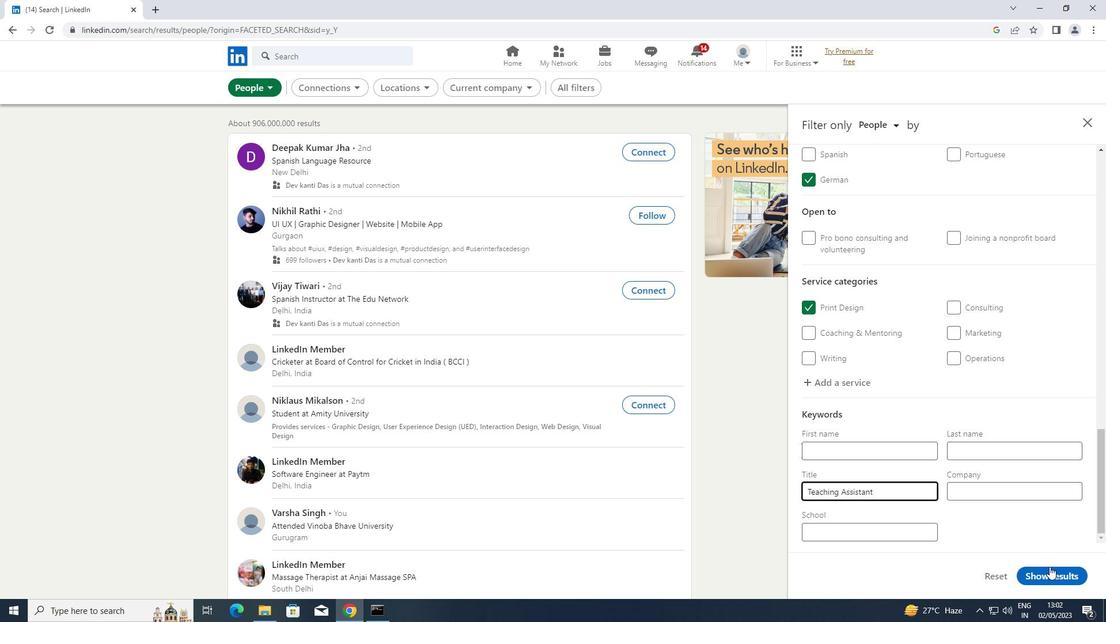 
Action: Mouse pressed left at (1050, 574)
Screenshot: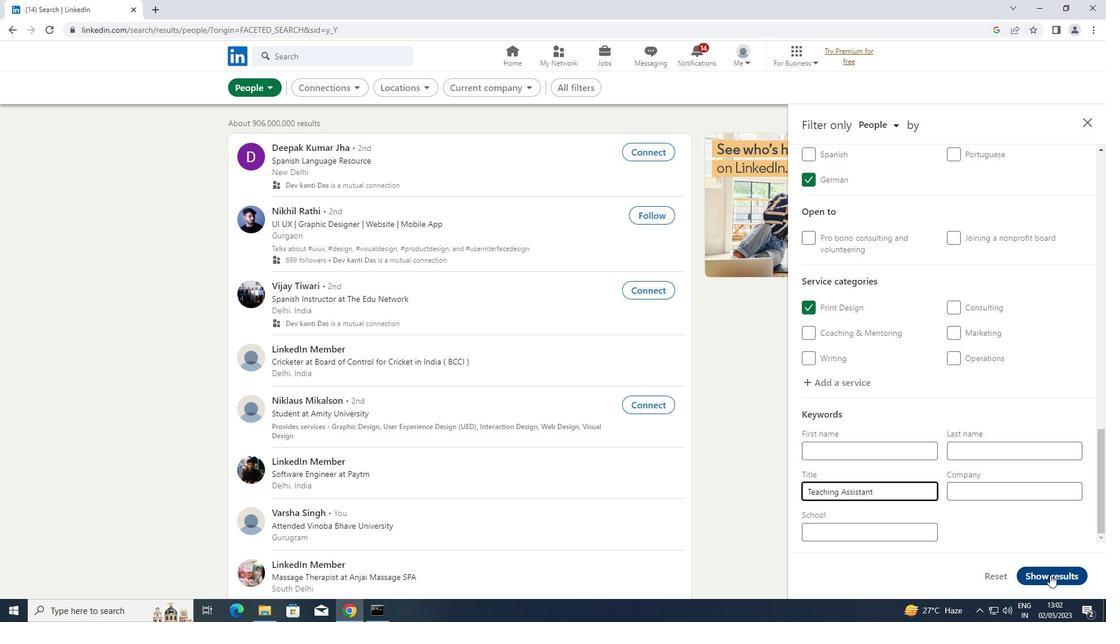 
